 Task: Look for space in Boisbriand, Canada from 9th June, 2023 to 16th June, 2023 for 2 adults in price range Rs.8000 to Rs.16000. Place can be entire place with 2 bedrooms having 2 beds and 1 bathroom. Property type can be house, flat, guest house. Booking option can be shelf check-in. Required host language is English.
Action: Mouse moved to (398, 75)
Screenshot: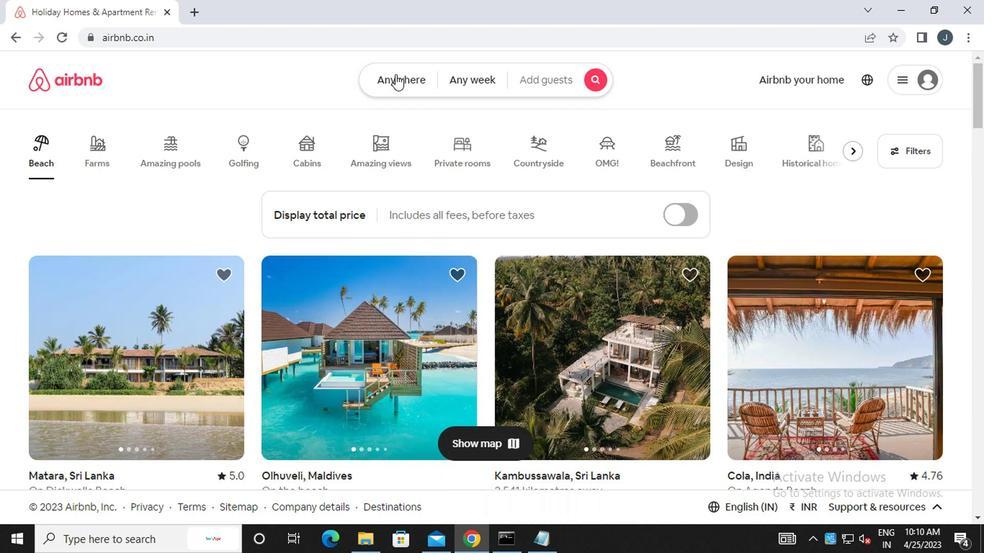 
Action: Mouse pressed left at (398, 75)
Screenshot: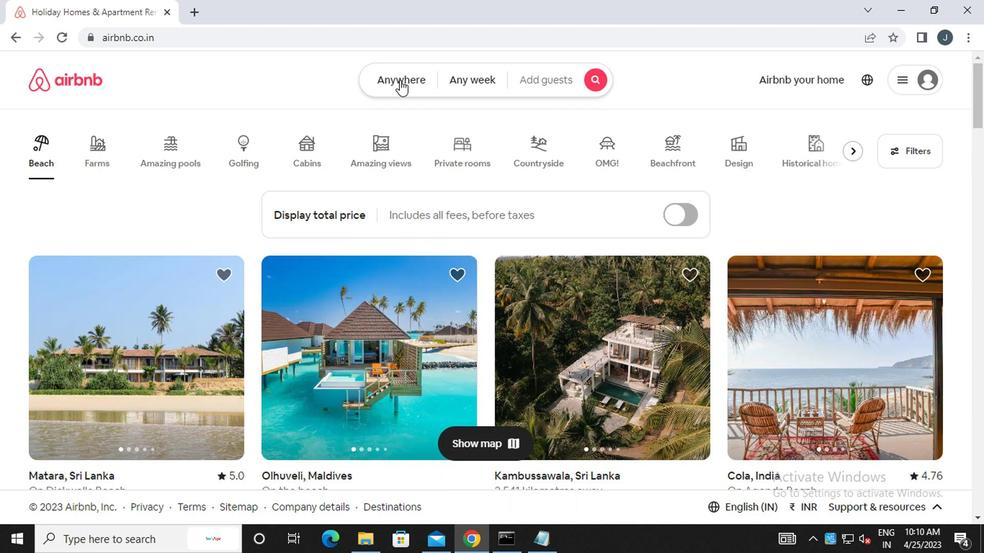 
Action: Mouse moved to (248, 129)
Screenshot: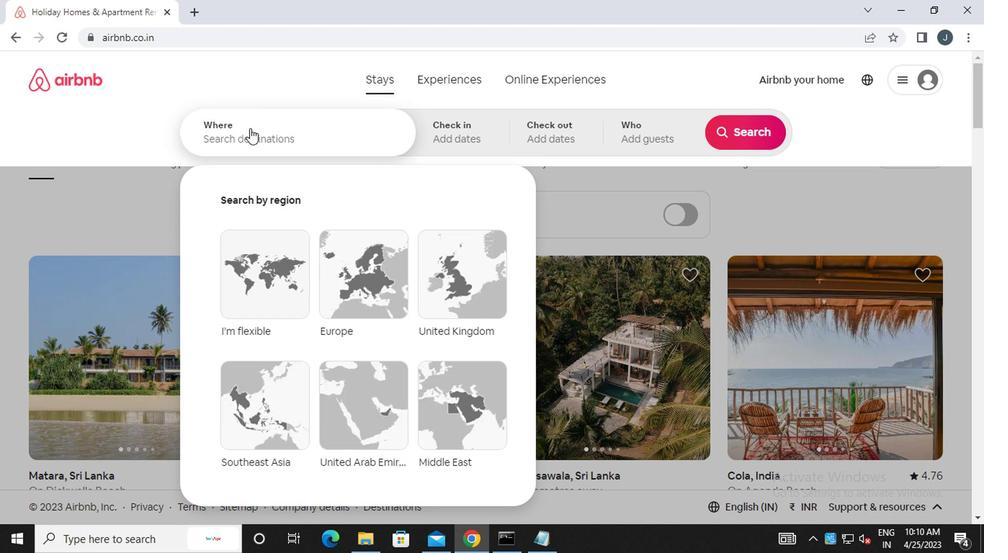 
Action: Mouse pressed left at (248, 129)
Screenshot: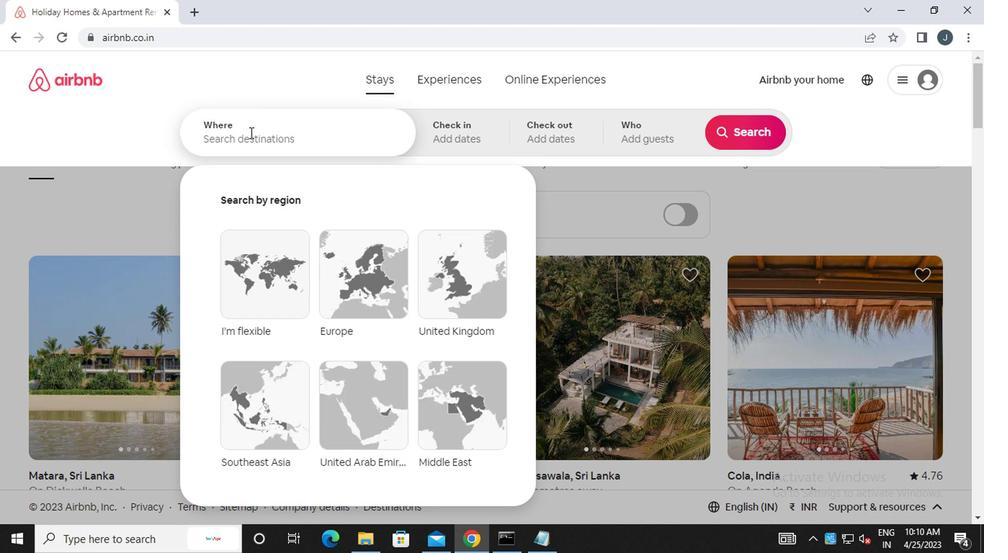 
Action: Mouse moved to (248, 129)
Screenshot: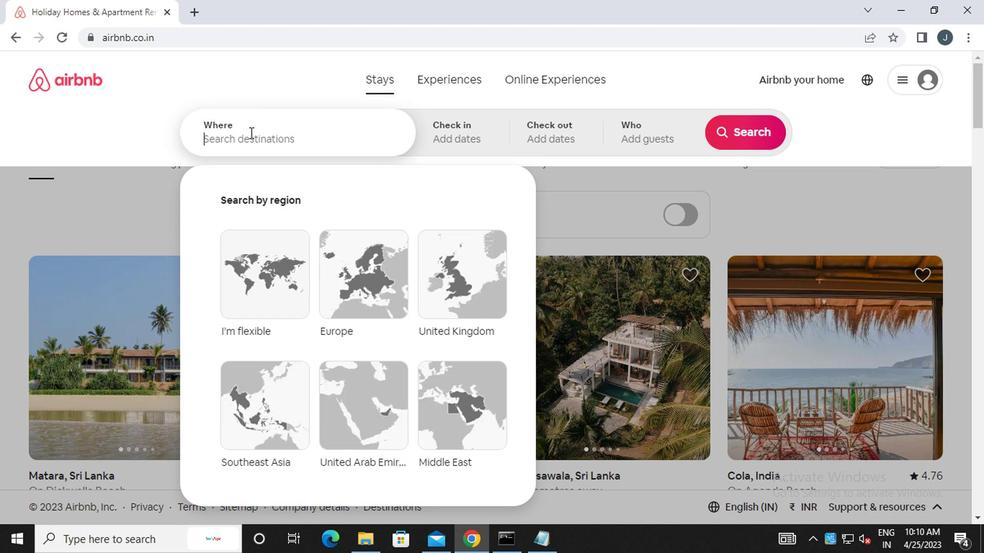 
Action: Key pressed b<Key.caps_lock>oisbriand,<Key.space><Key.caps_lock>c<Key.caps_lock>anada
Screenshot: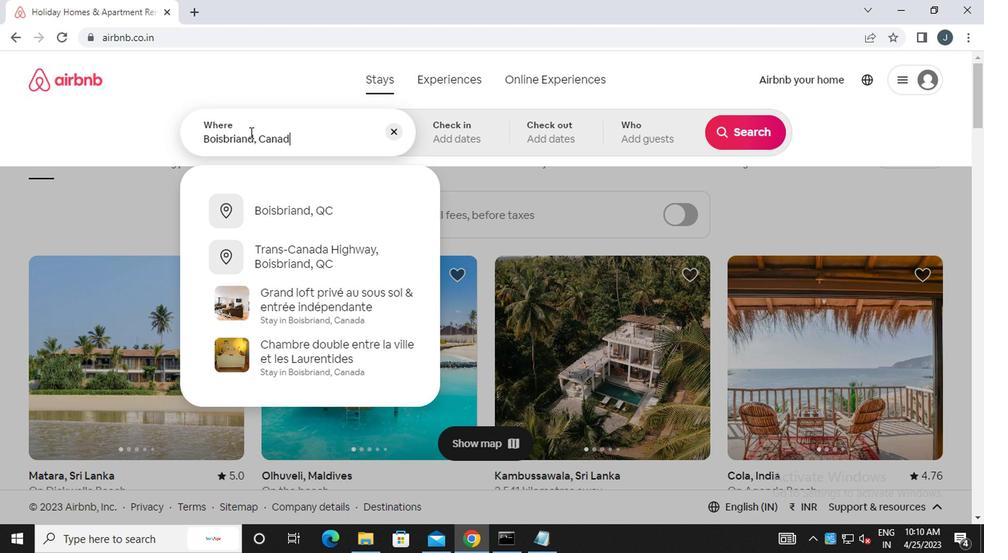 
Action: Mouse moved to (450, 131)
Screenshot: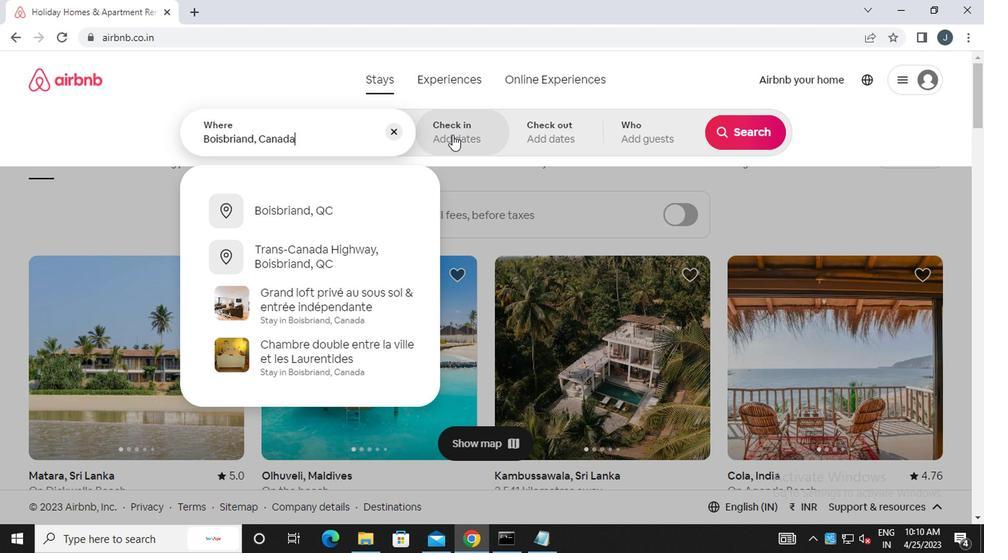 
Action: Mouse pressed left at (450, 131)
Screenshot: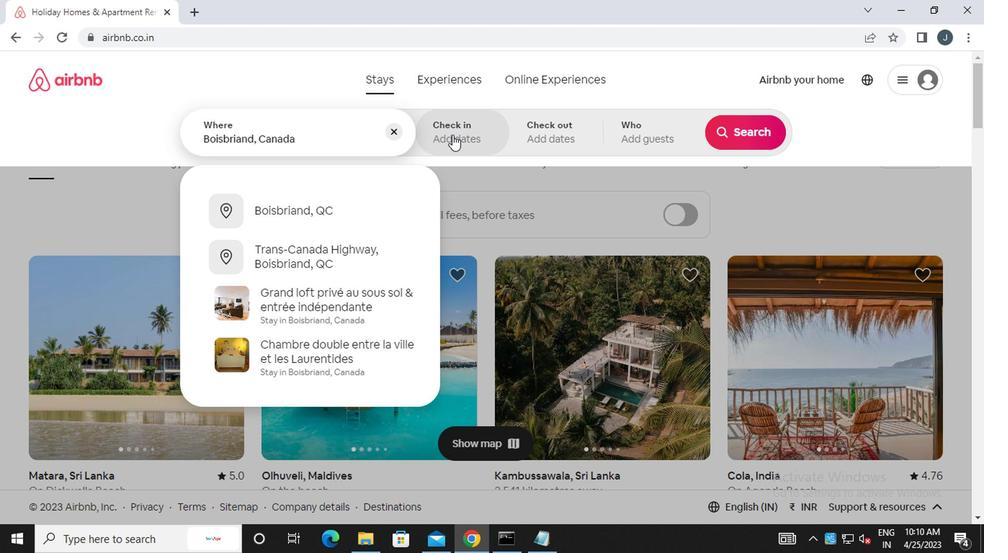 
Action: Mouse moved to (727, 250)
Screenshot: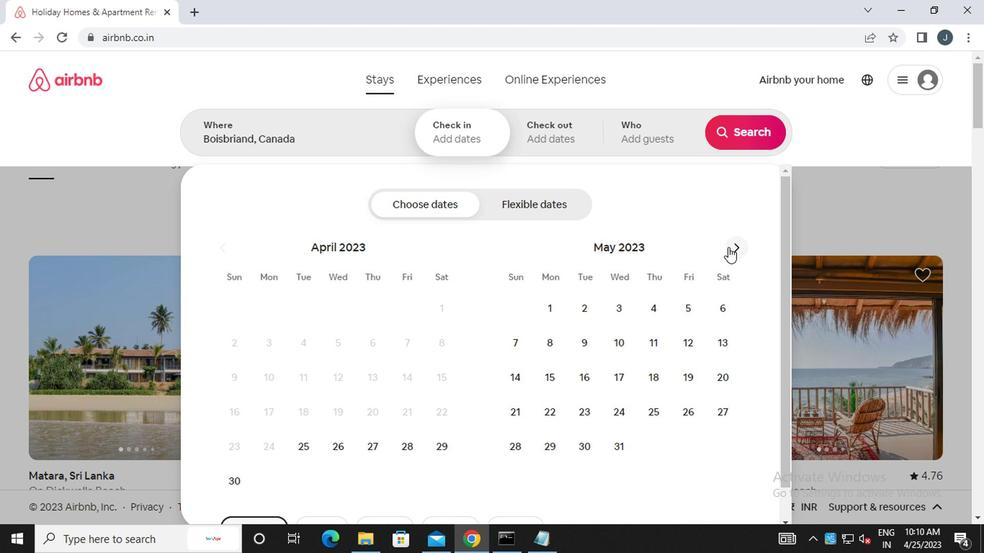 
Action: Mouse pressed left at (727, 250)
Screenshot: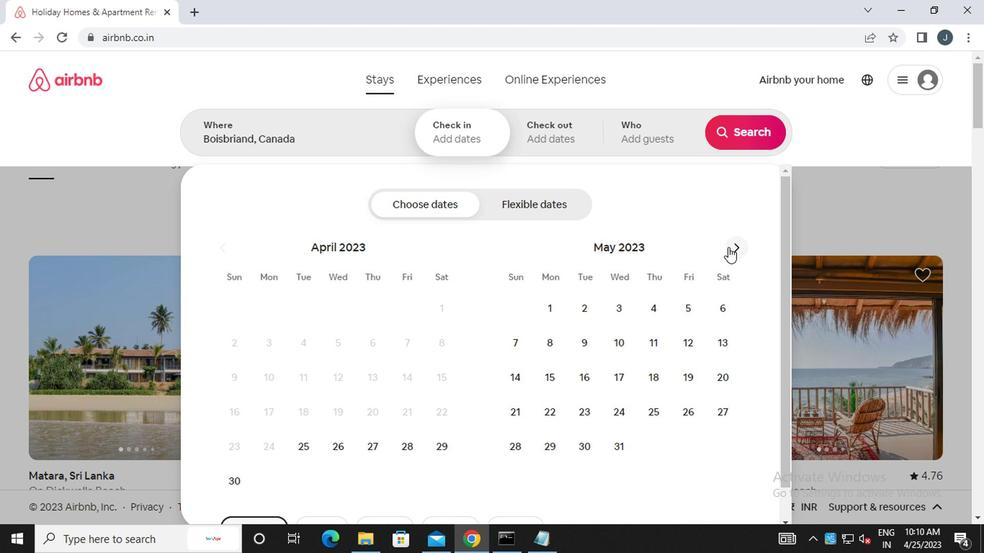 
Action: Mouse moved to (679, 351)
Screenshot: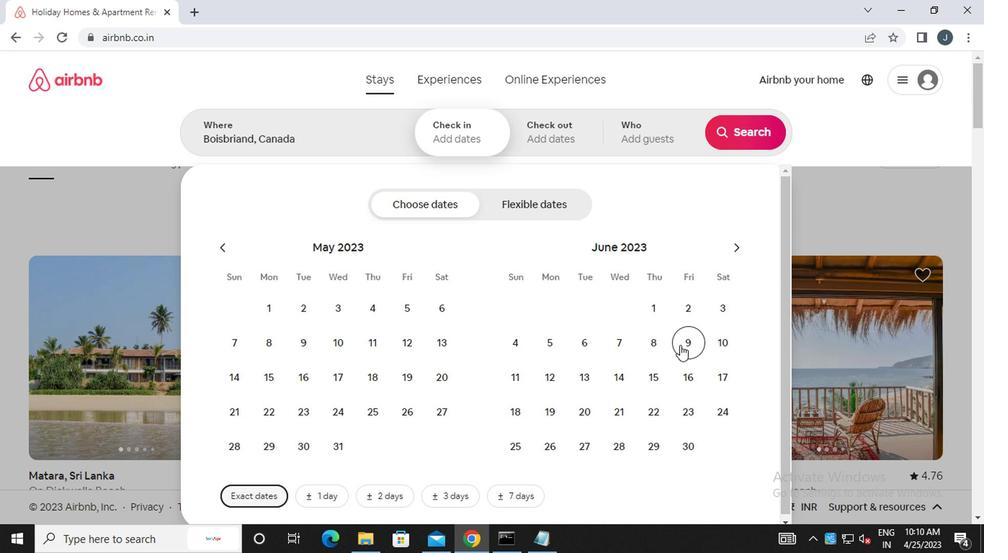 
Action: Mouse pressed left at (679, 351)
Screenshot: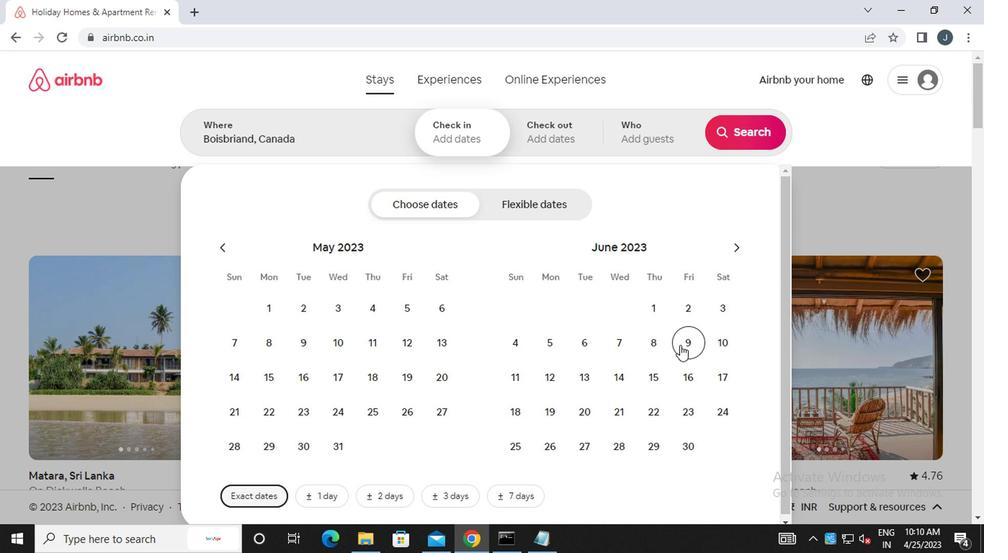 
Action: Mouse moved to (683, 382)
Screenshot: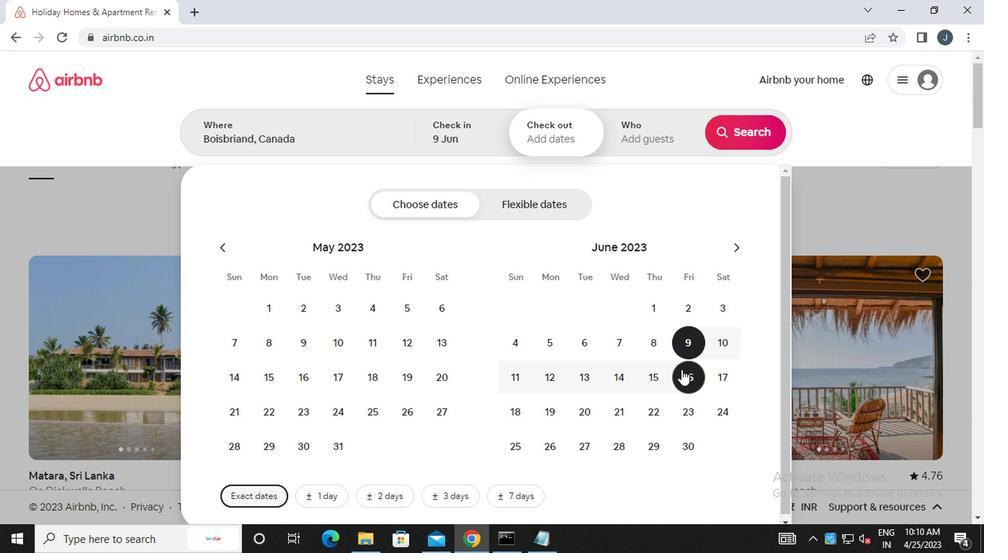 
Action: Mouse pressed left at (683, 382)
Screenshot: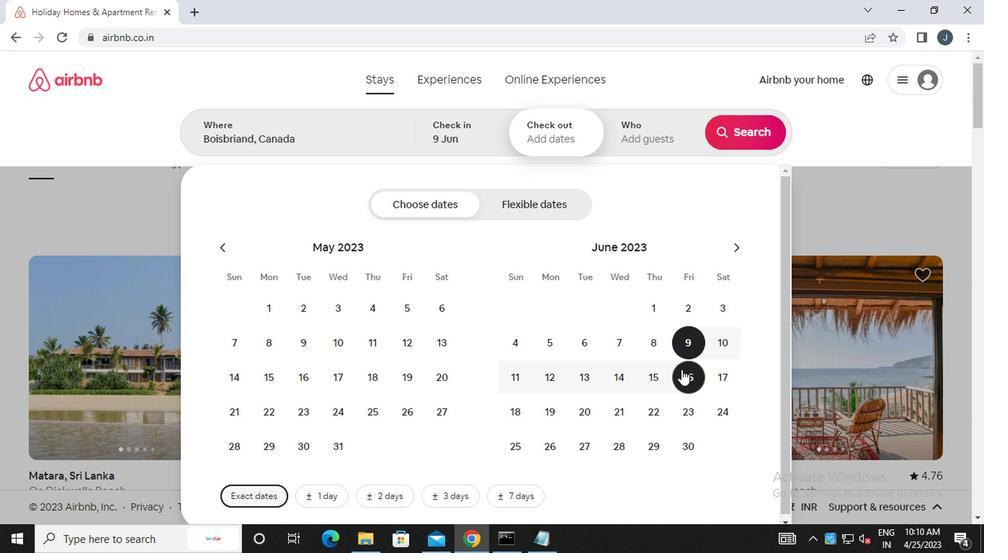 
Action: Mouse moved to (639, 129)
Screenshot: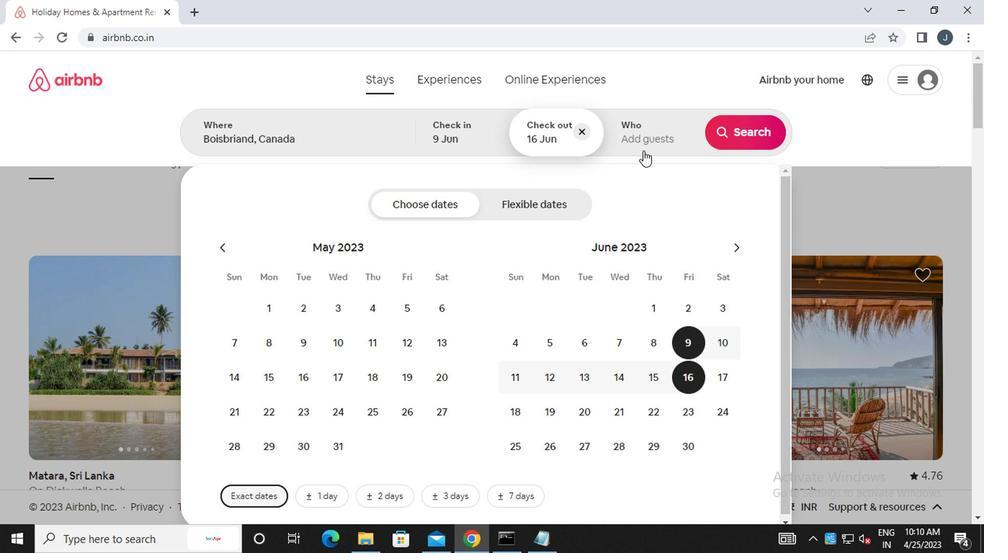 
Action: Mouse pressed left at (639, 129)
Screenshot: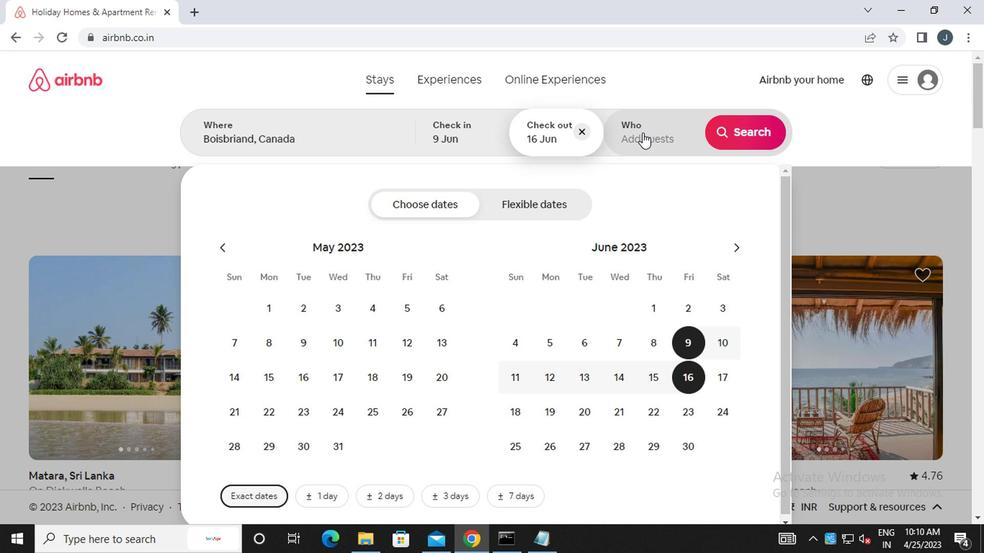 
Action: Mouse moved to (740, 213)
Screenshot: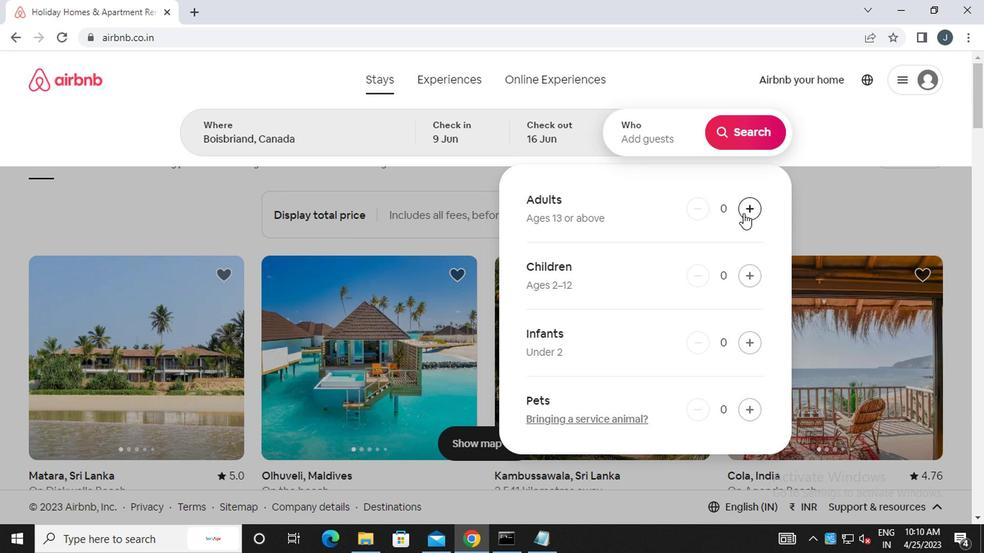 
Action: Mouse pressed left at (740, 213)
Screenshot: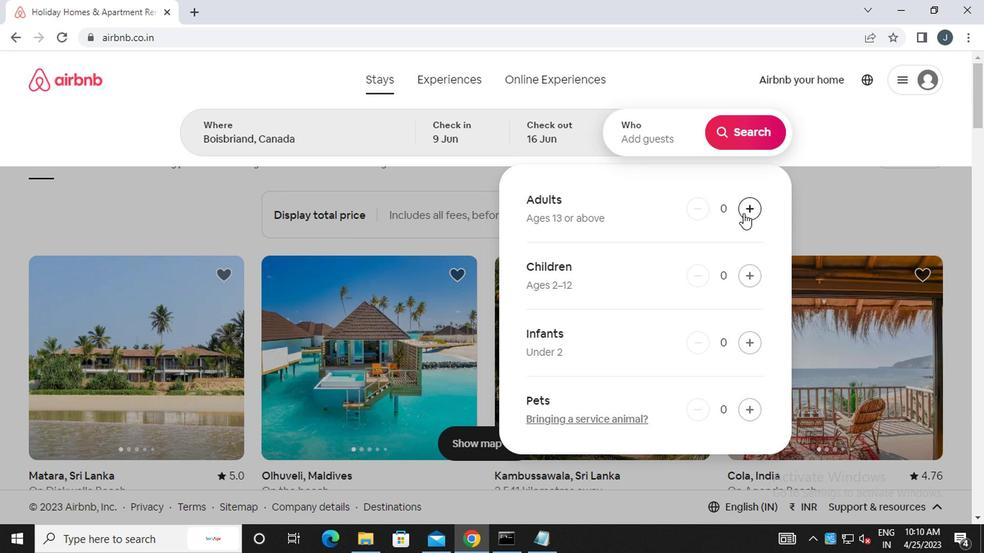 
Action: Mouse moved to (741, 213)
Screenshot: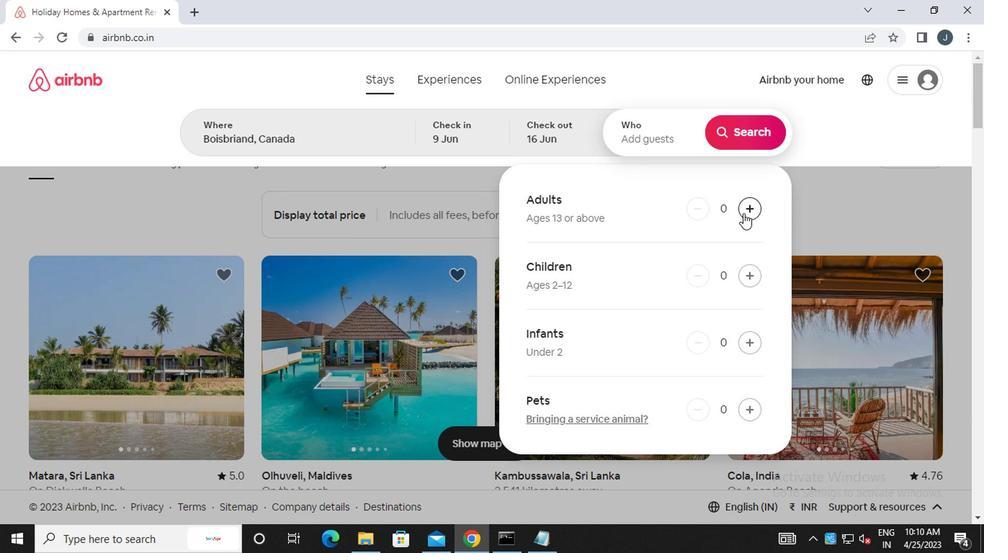 
Action: Mouse pressed left at (741, 213)
Screenshot: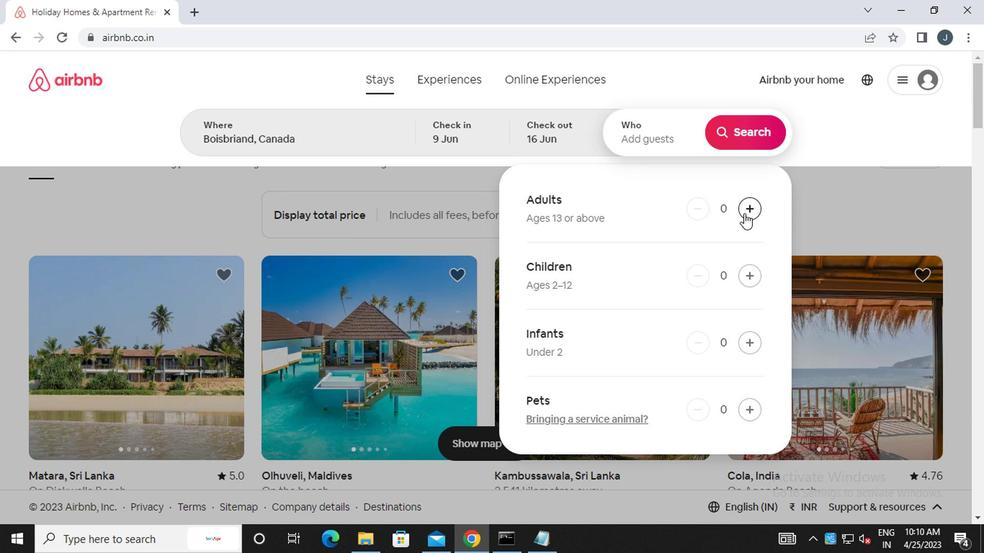 
Action: Mouse moved to (751, 141)
Screenshot: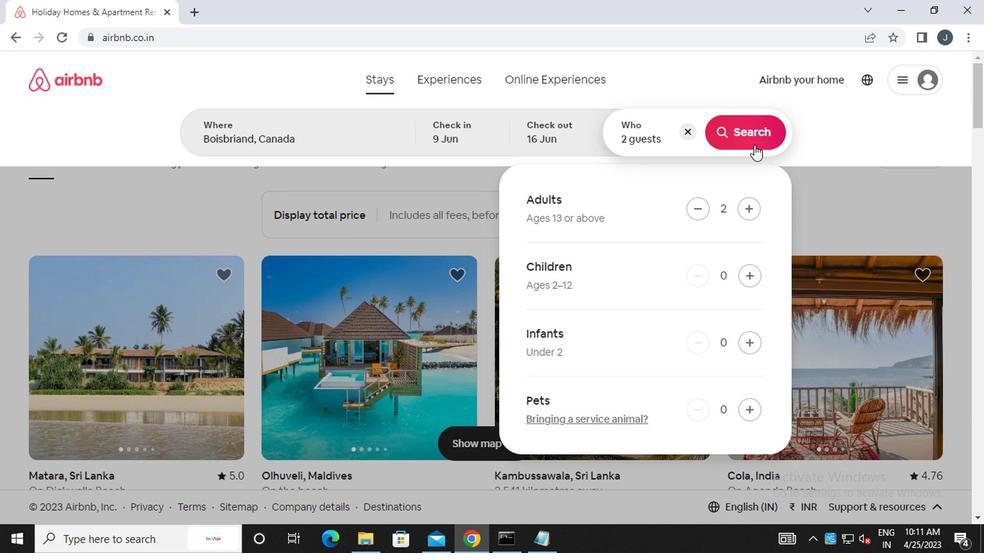 
Action: Mouse pressed left at (751, 141)
Screenshot: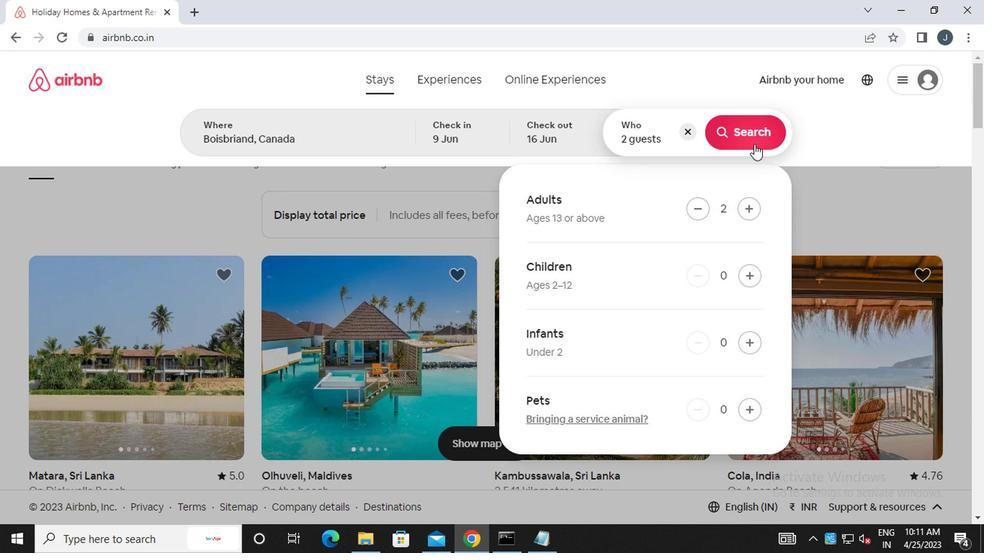 
Action: Mouse moved to (910, 136)
Screenshot: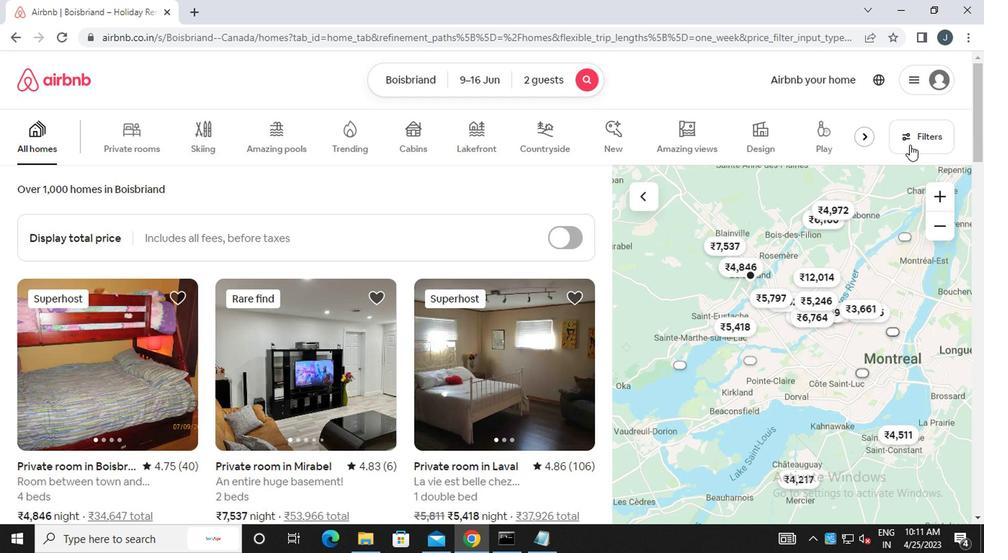 
Action: Mouse pressed left at (910, 136)
Screenshot: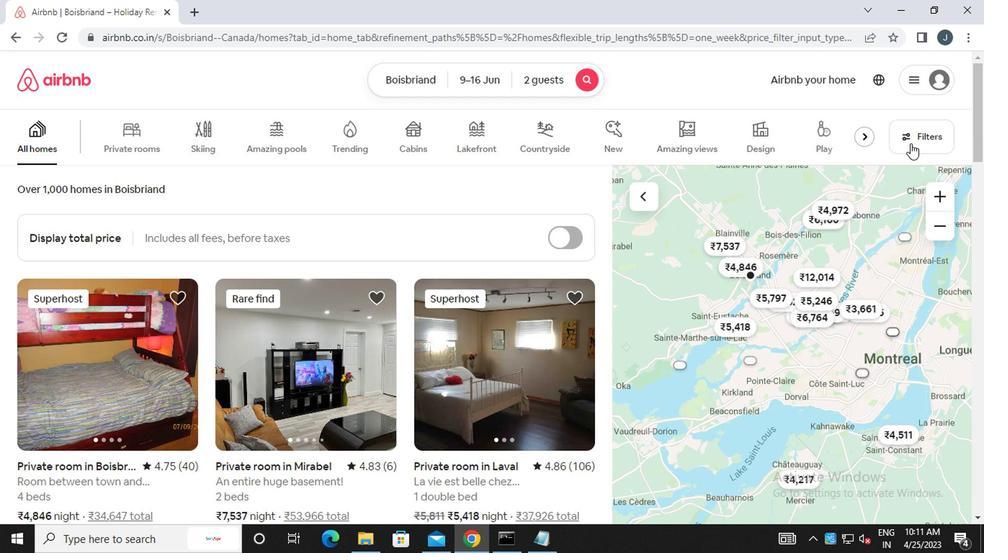
Action: Mouse moved to (335, 317)
Screenshot: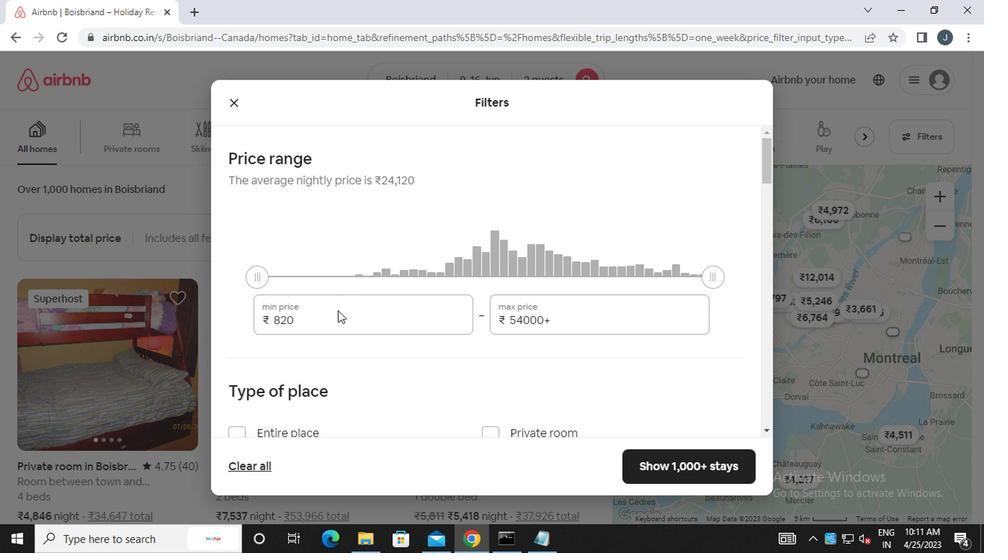 
Action: Mouse pressed left at (335, 317)
Screenshot: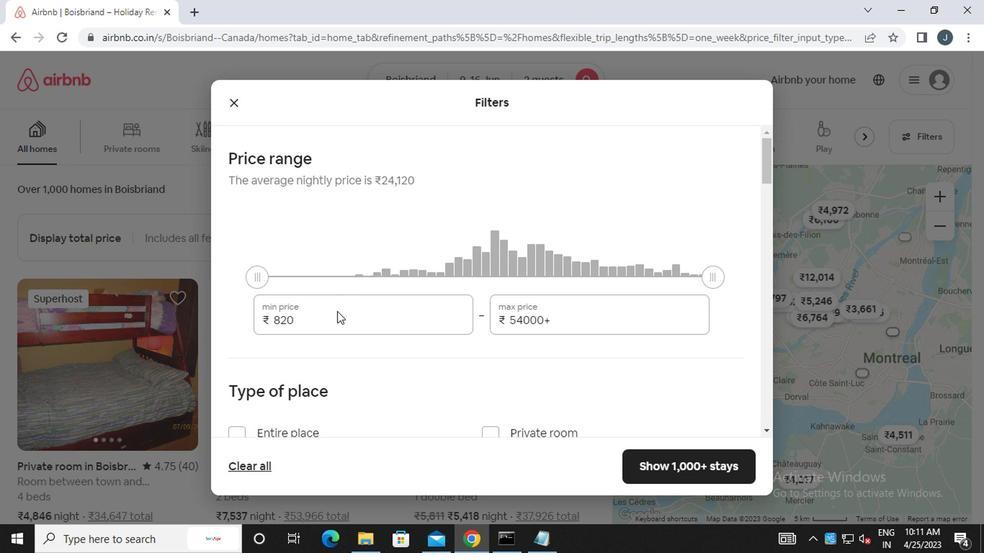 
Action: Mouse moved to (327, 312)
Screenshot: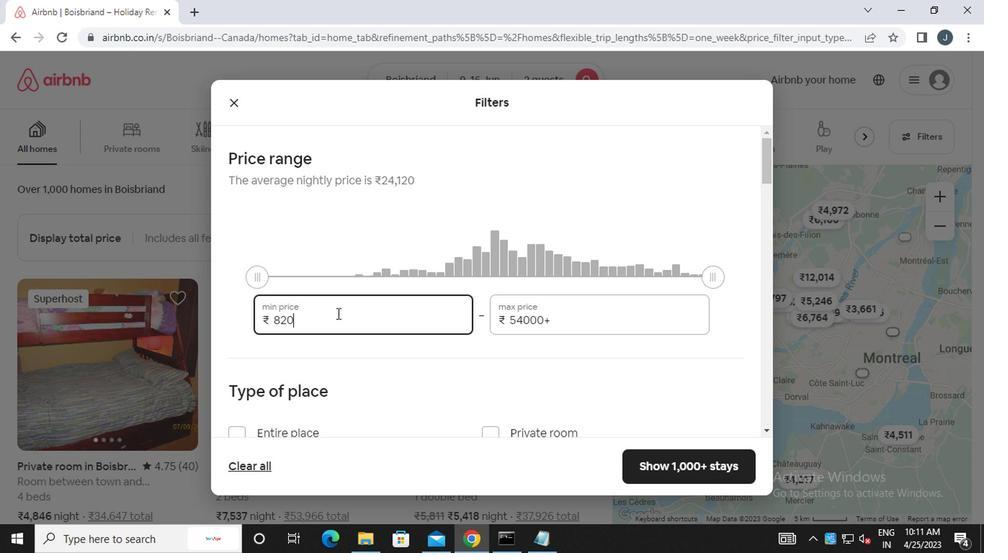 
Action: Key pressed <Key.backspace><Key.backspace><<96>><<96>><<96>>
Screenshot: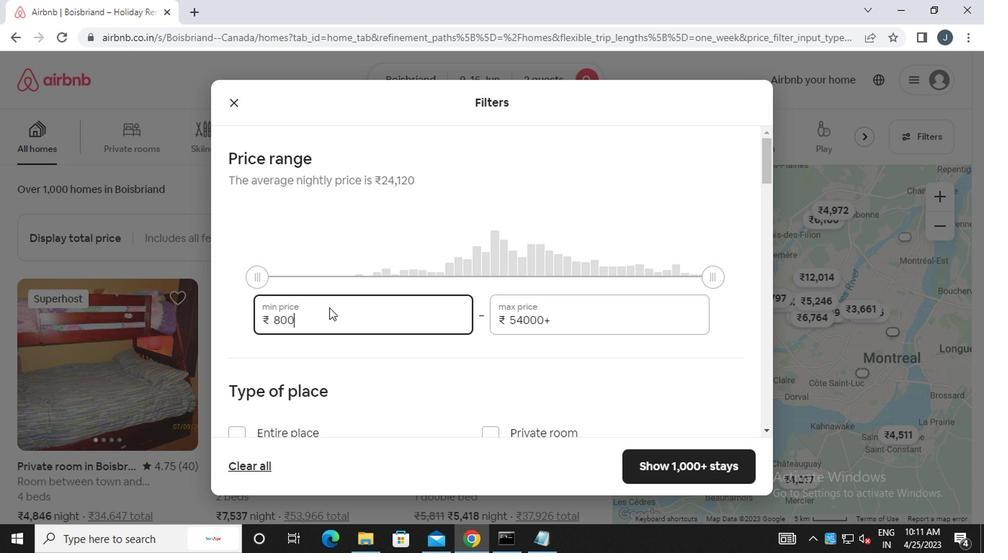
Action: Mouse moved to (617, 330)
Screenshot: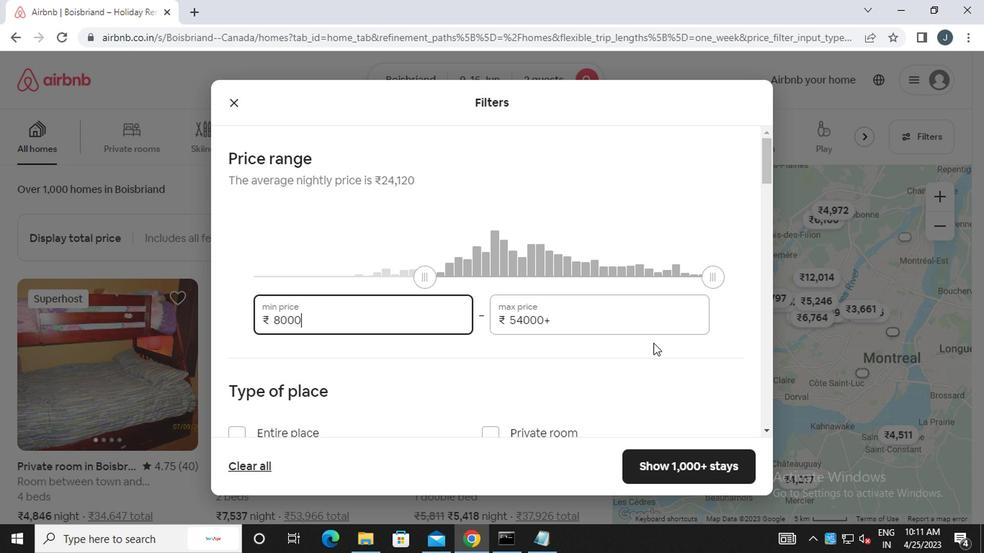
Action: Mouse pressed left at (617, 330)
Screenshot: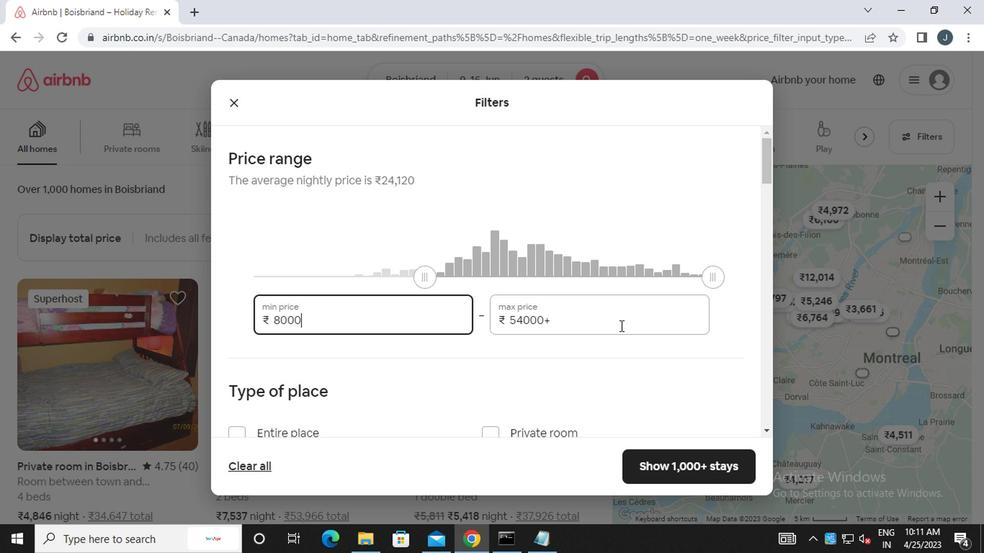 
Action: Key pressed <Key.backspace><Key.backspace><Key.backspace><Key.backspace><Key.backspace><Key.backspace><Key.backspace><Key.backspace><Key.backspace><Key.backspace><Key.backspace><Key.backspace><<97>><<102>><<96>><<96>><<96>>
Screenshot: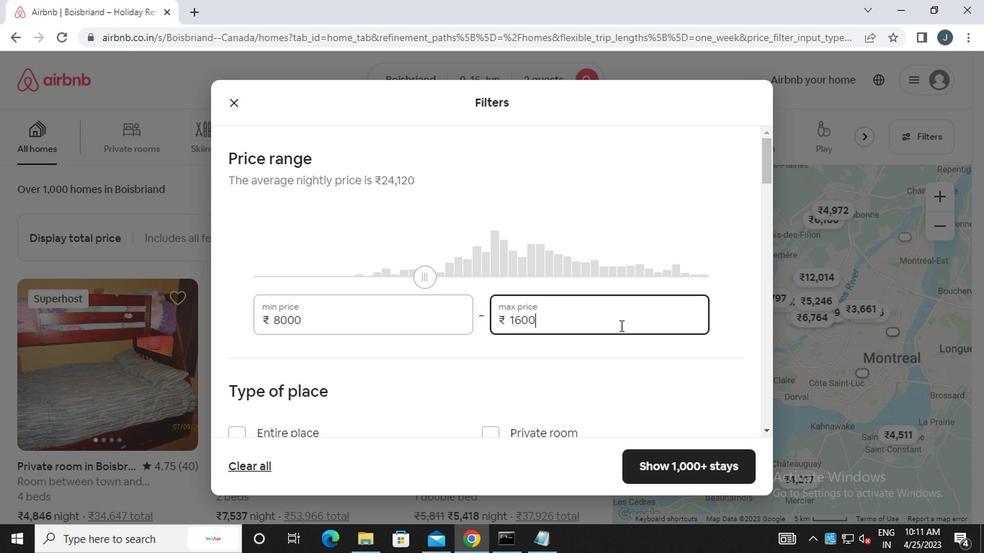 
Action: Mouse moved to (587, 309)
Screenshot: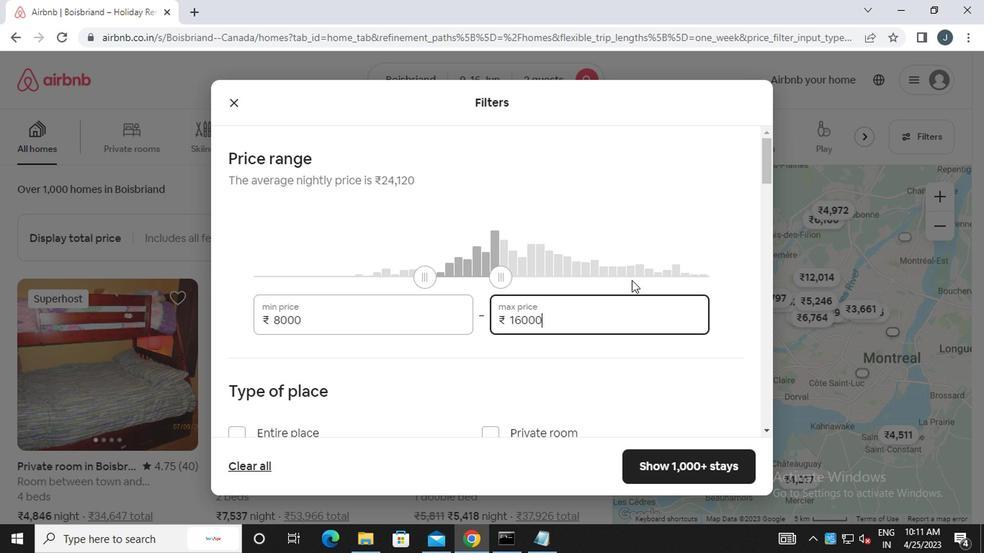 
Action: Mouse scrolled (587, 309) with delta (0, 0)
Screenshot: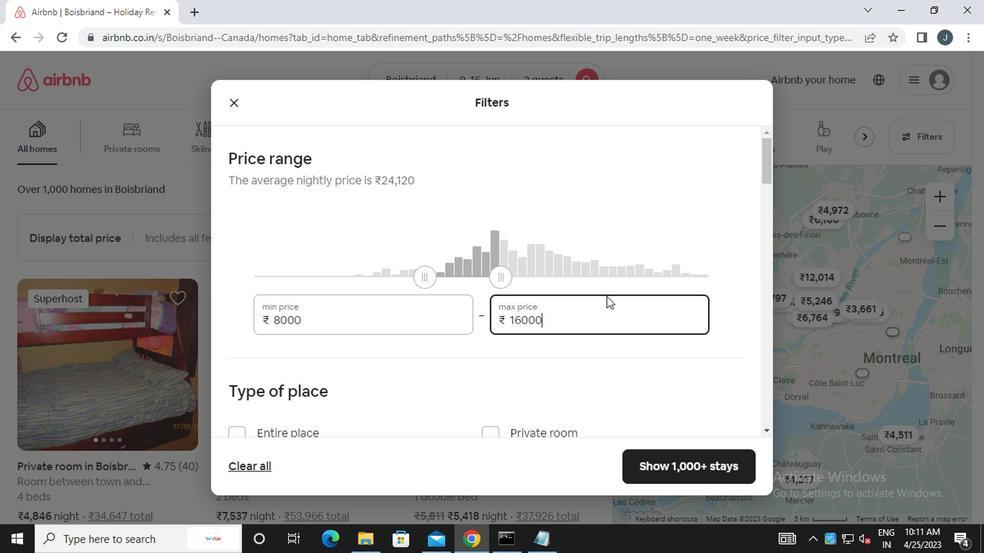 
Action: Mouse scrolled (587, 309) with delta (0, 0)
Screenshot: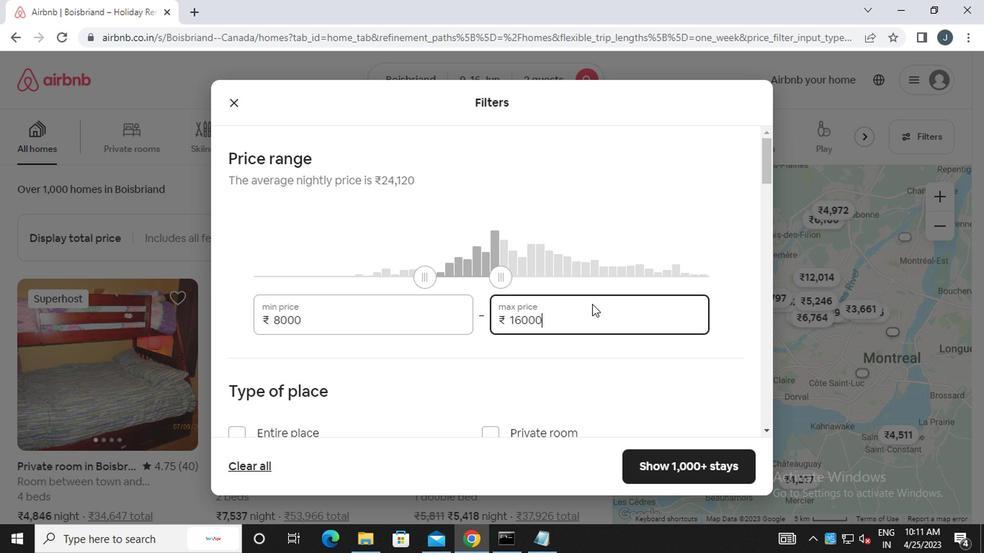 
Action: Mouse scrolled (587, 309) with delta (0, 0)
Screenshot: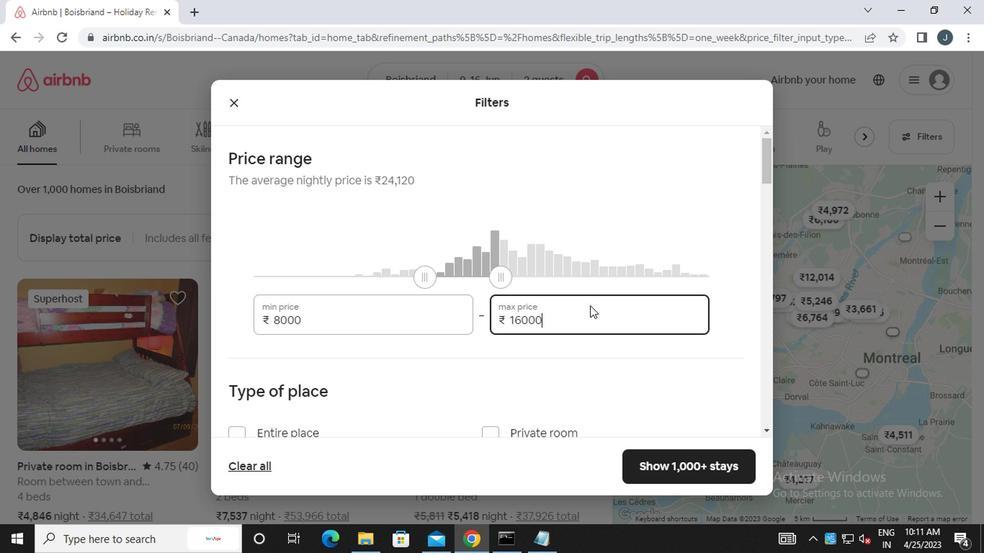 
Action: Mouse scrolled (587, 309) with delta (0, 0)
Screenshot: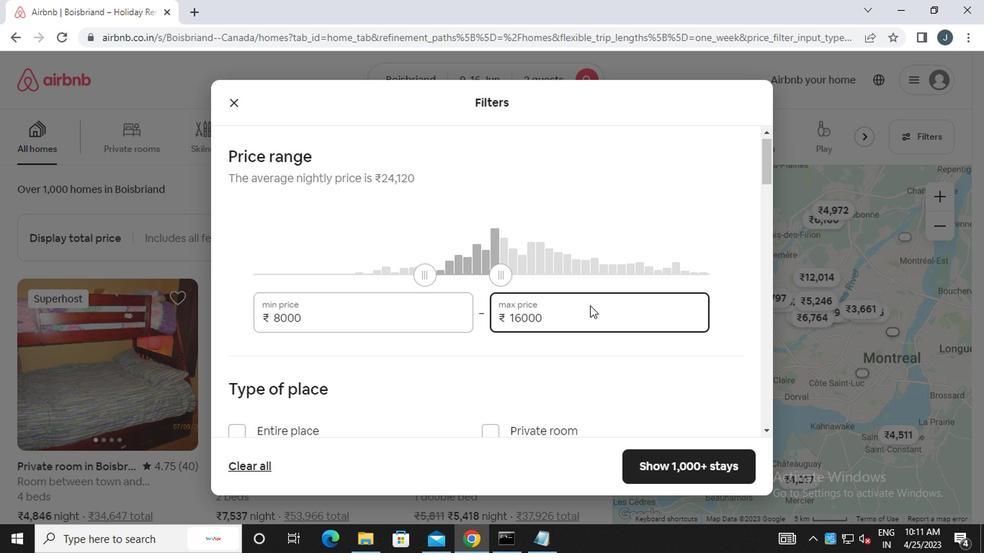 
Action: Mouse moved to (237, 141)
Screenshot: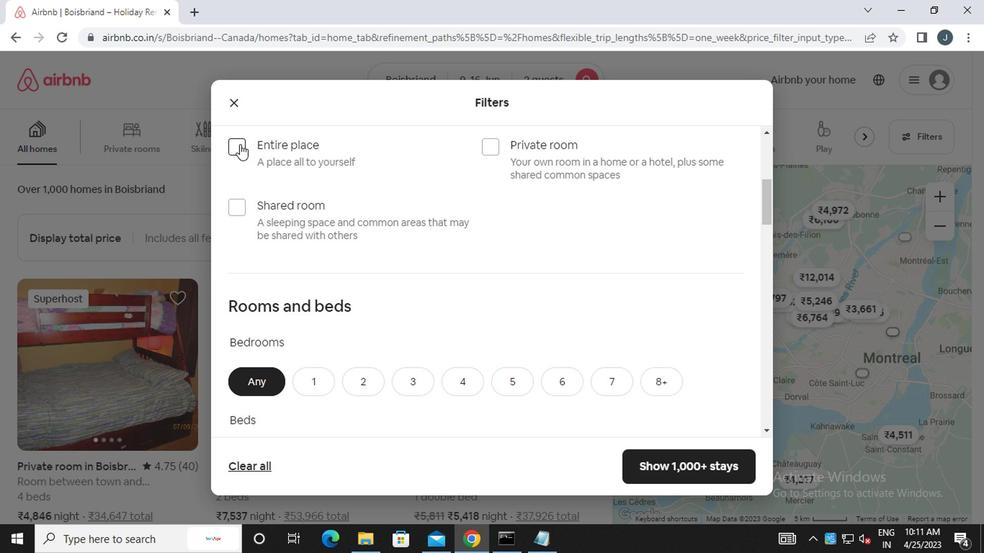 
Action: Mouse pressed left at (237, 141)
Screenshot: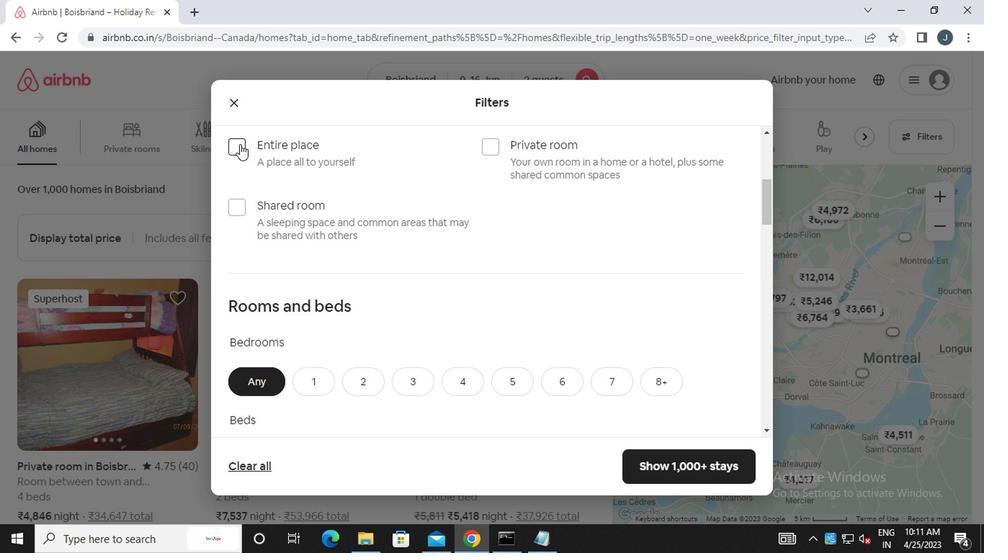
Action: Mouse moved to (306, 205)
Screenshot: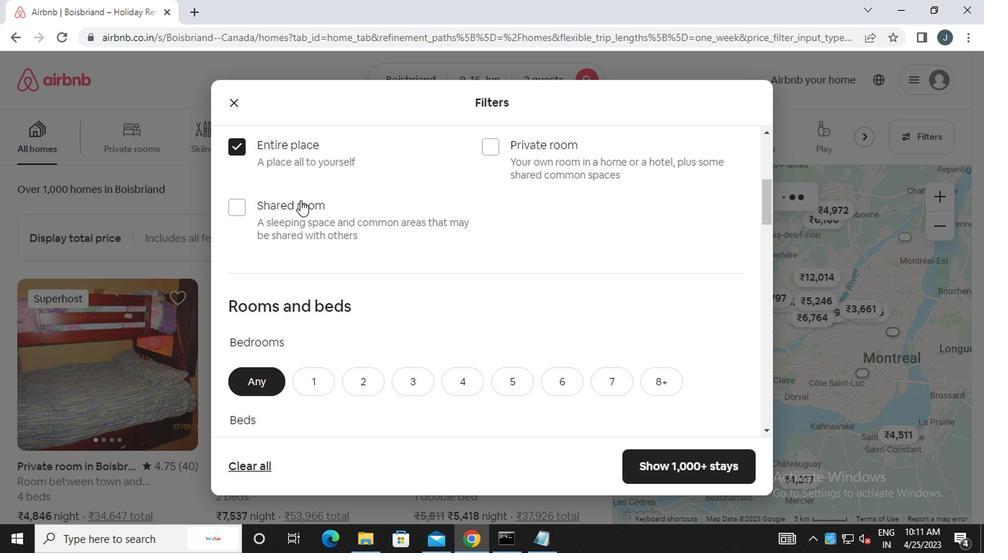 
Action: Mouse scrolled (306, 204) with delta (0, -1)
Screenshot: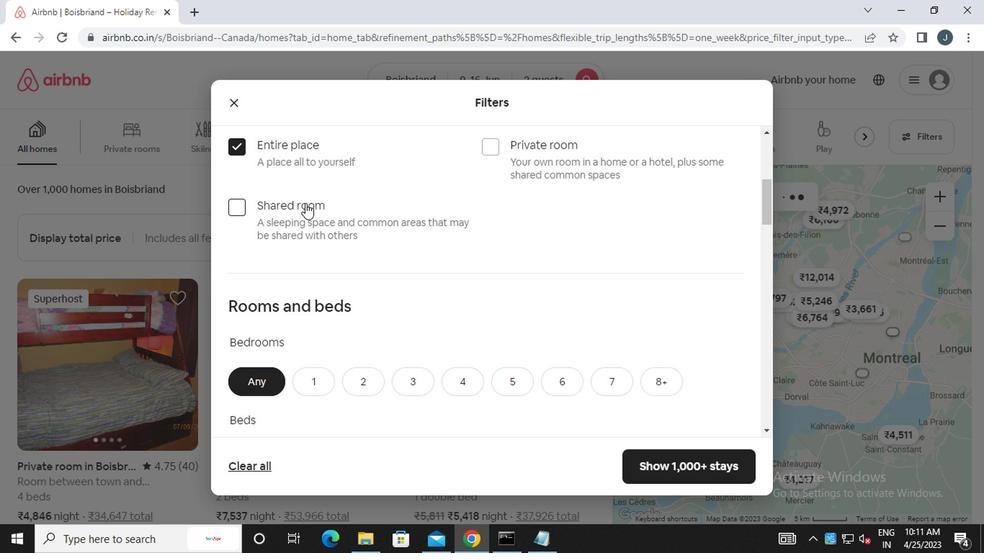 
Action: Mouse moved to (306, 206)
Screenshot: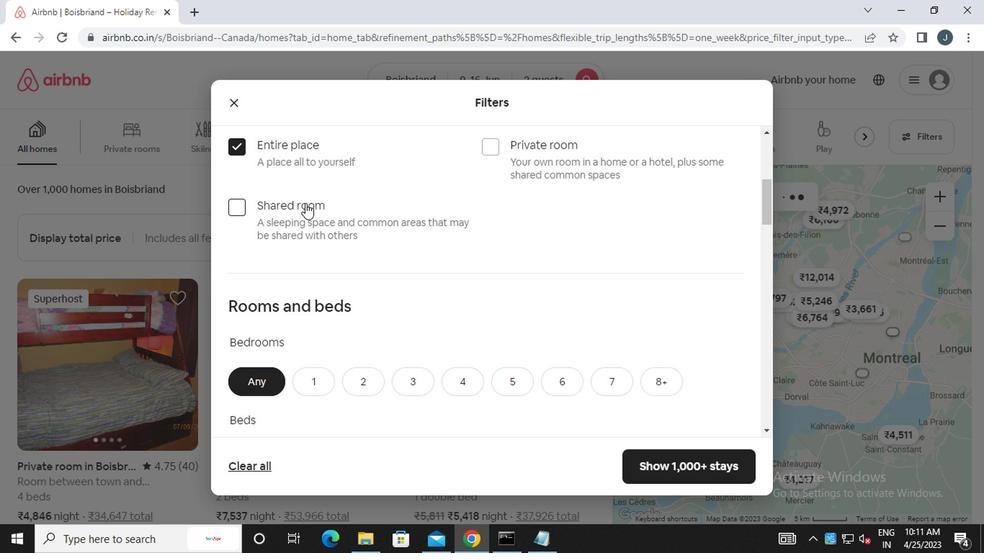 
Action: Mouse scrolled (306, 205) with delta (0, 0)
Screenshot: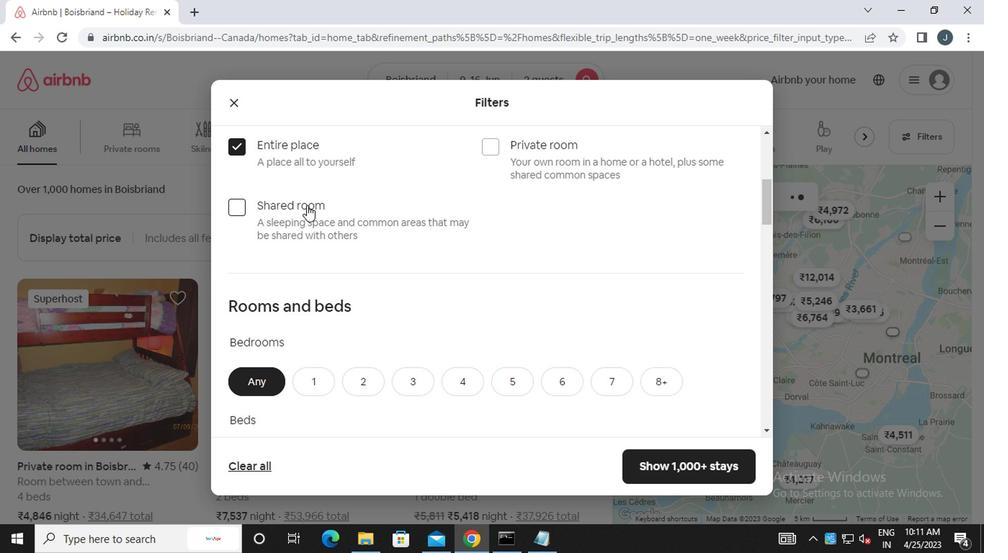 
Action: Mouse scrolled (306, 205) with delta (0, 0)
Screenshot: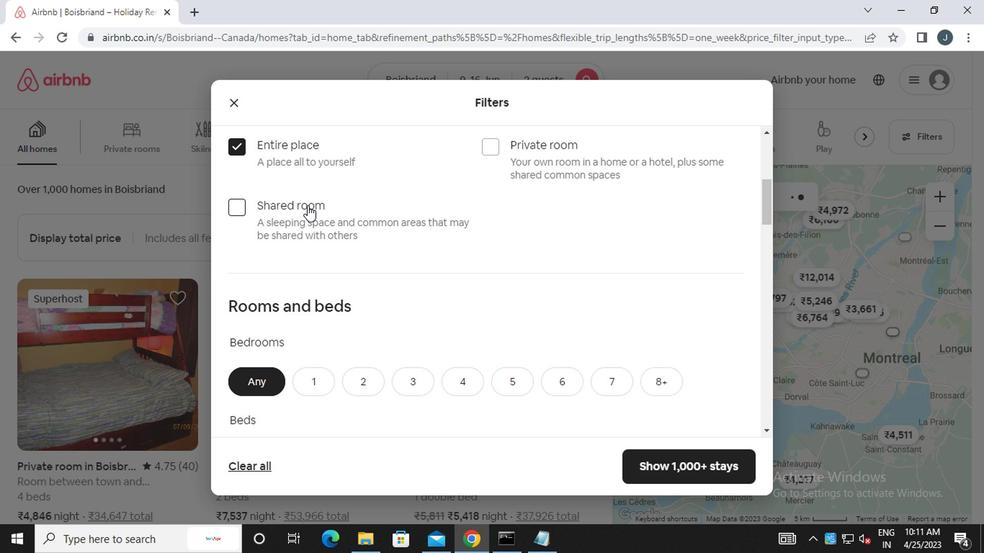 
Action: Mouse moved to (365, 173)
Screenshot: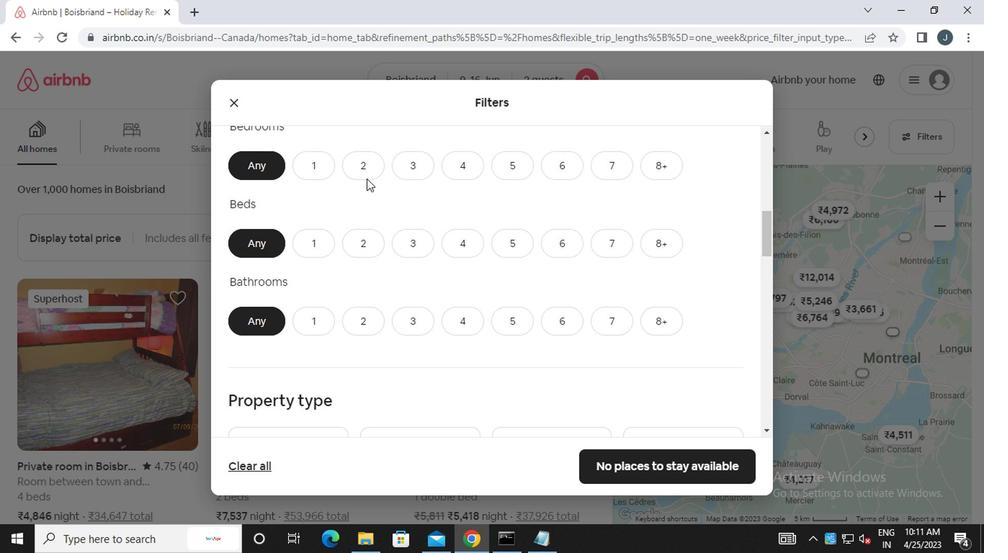 
Action: Mouse pressed left at (365, 173)
Screenshot: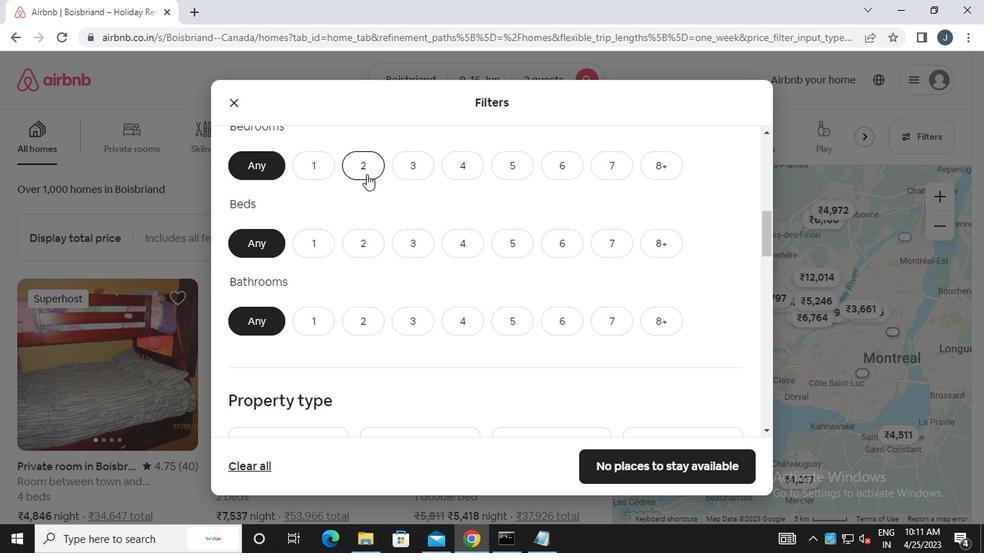 
Action: Mouse moved to (361, 260)
Screenshot: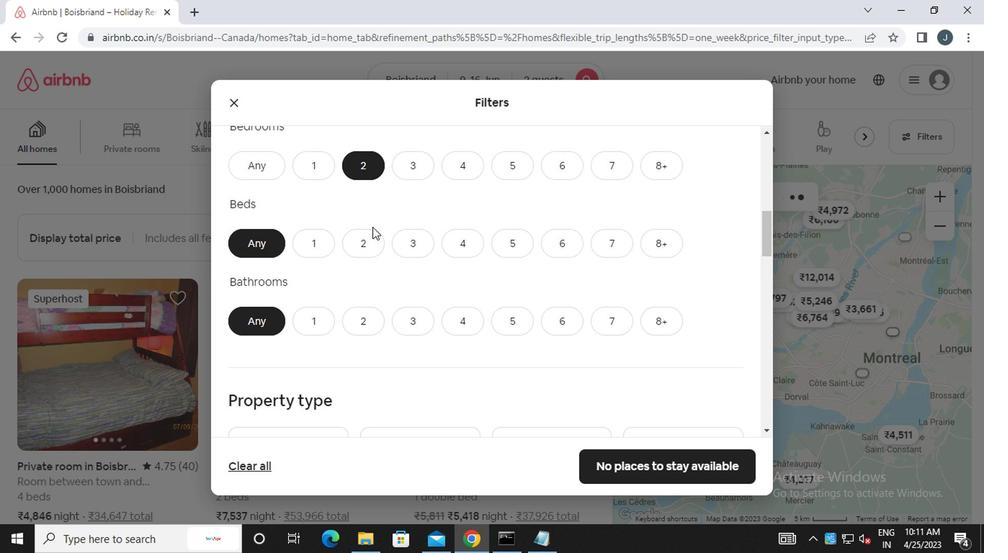 
Action: Mouse pressed left at (361, 260)
Screenshot: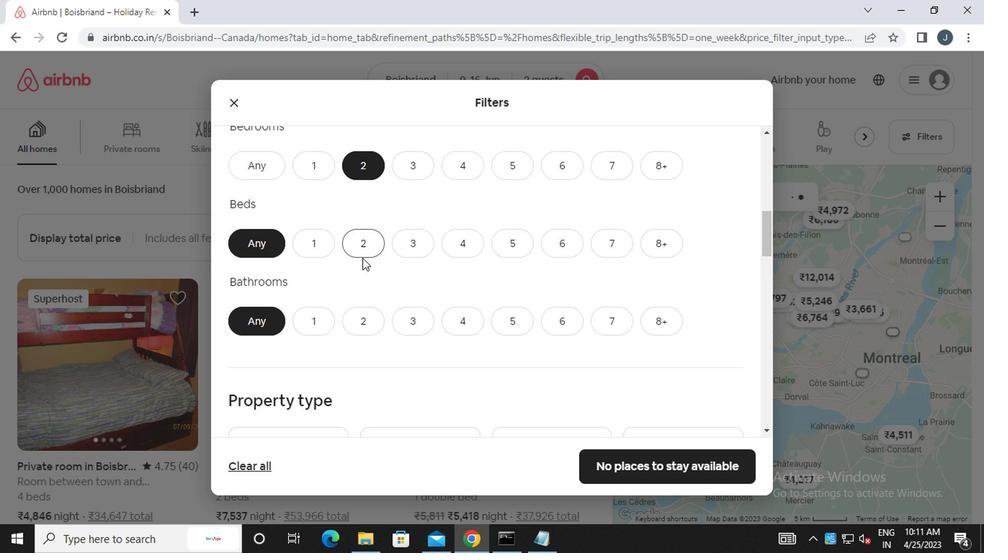 
Action: Mouse moved to (318, 329)
Screenshot: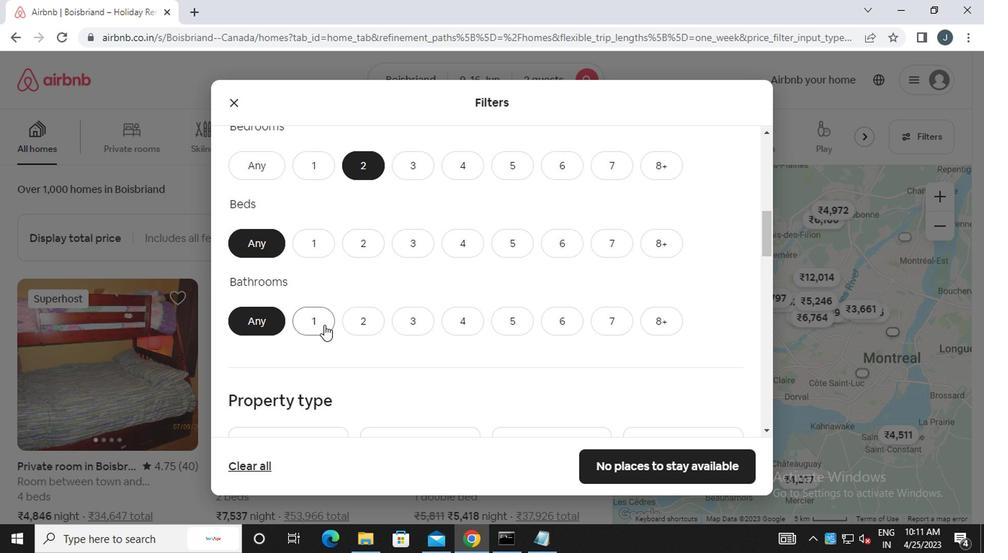 
Action: Mouse pressed left at (318, 329)
Screenshot: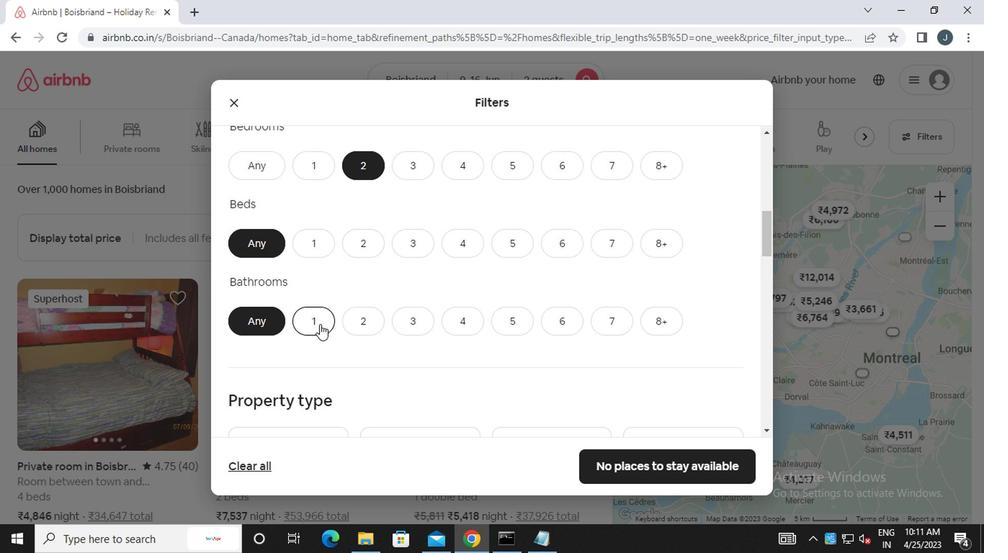 
Action: Mouse moved to (364, 239)
Screenshot: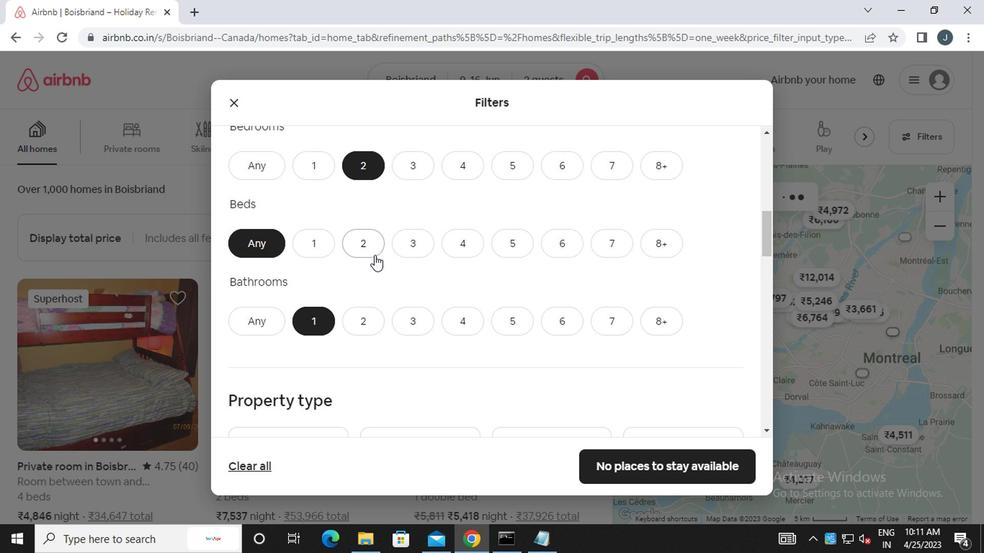 
Action: Mouse pressed left at (364, 239)
Screenshot: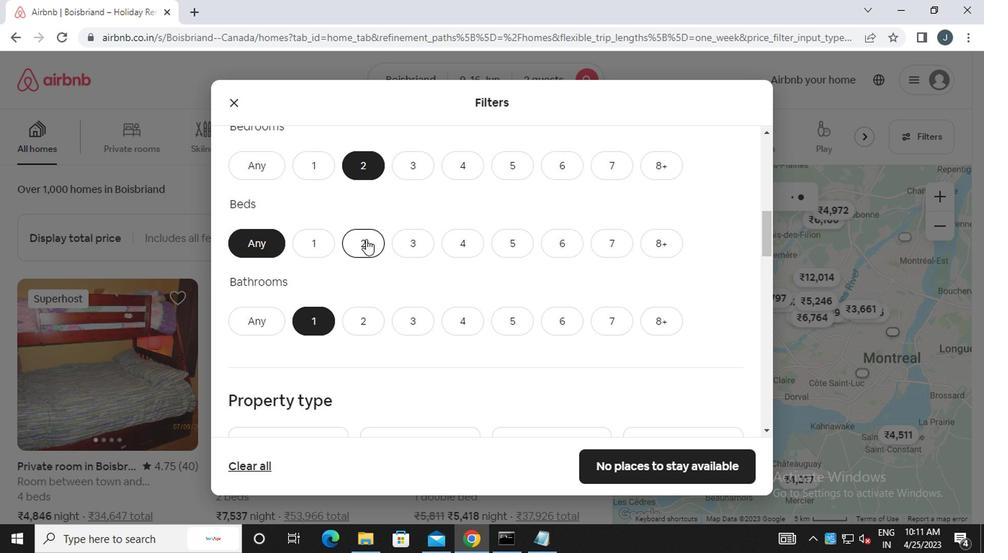 
Action: Mouse moved to (332, 297)
Screenshot: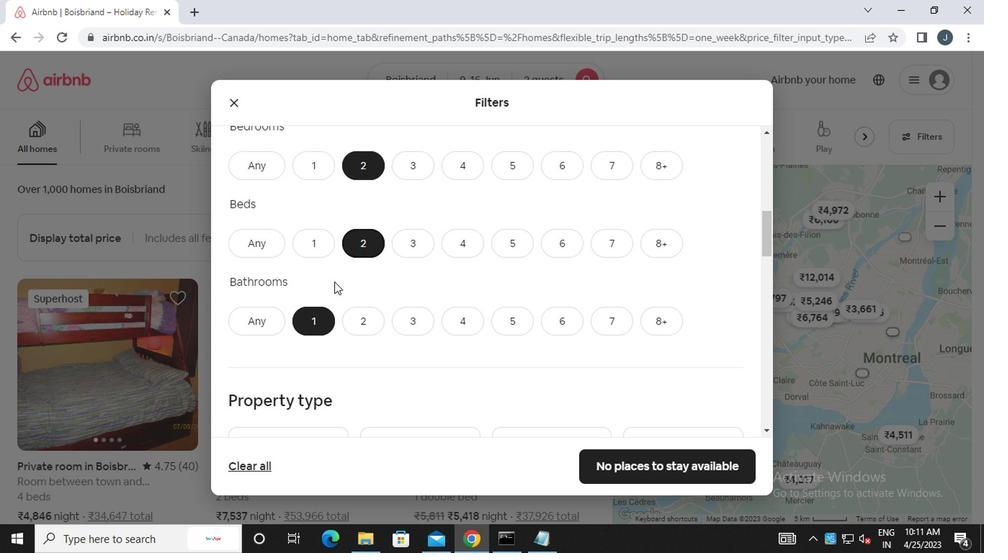 
Action: Mouse scrolled (332, 296) with delta (0, -1)
Screenshot: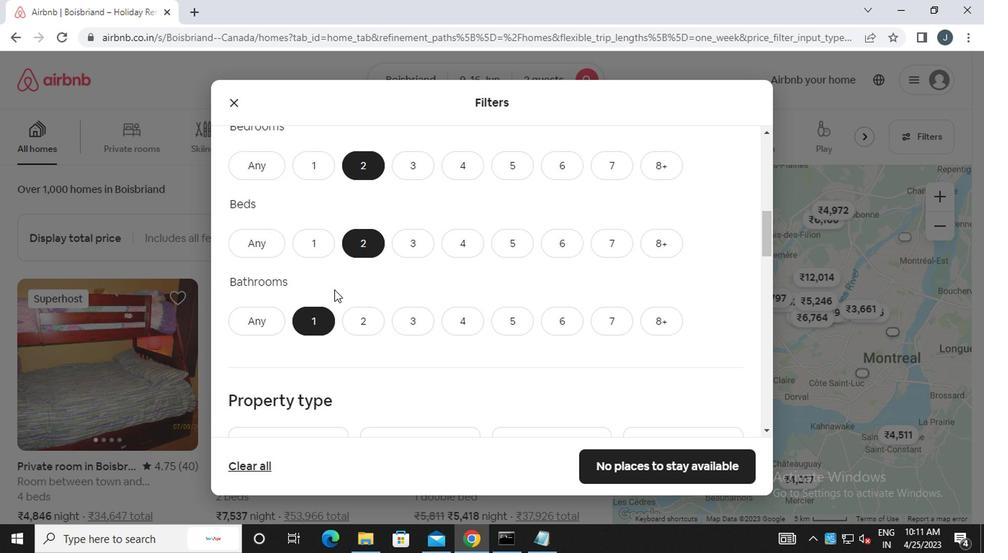
Action: Mouse scrolled (332, 296) with delta (0, -1)
Screenshot: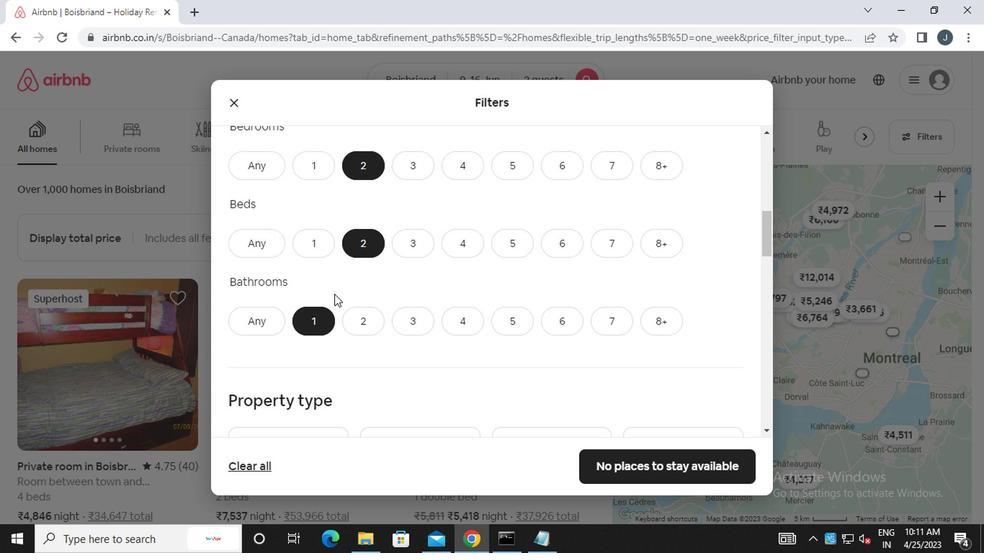
Action: Mouse scrolled (332, 296) with delta (0, -1)
Screenshot: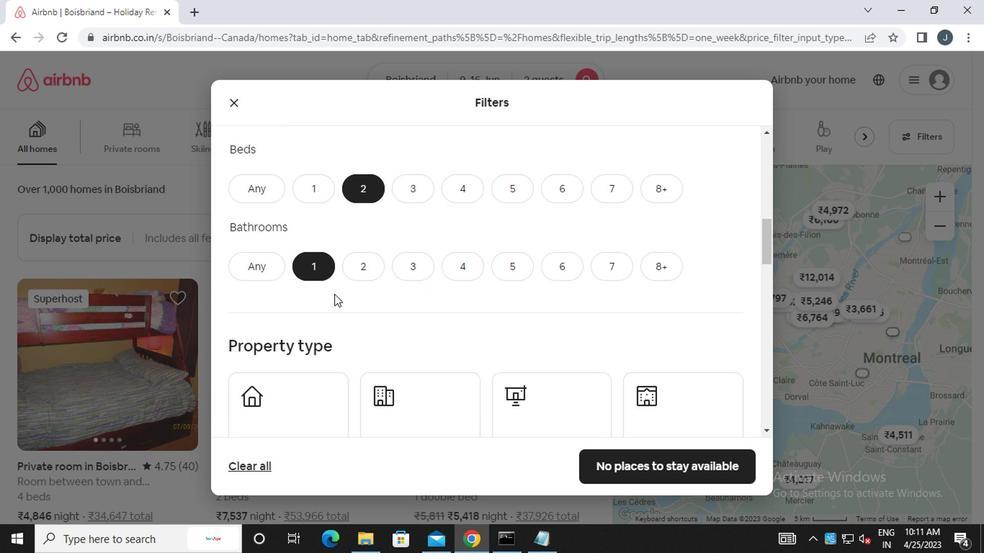 
Action: Mouse moved to (298, 275)
Screenshot: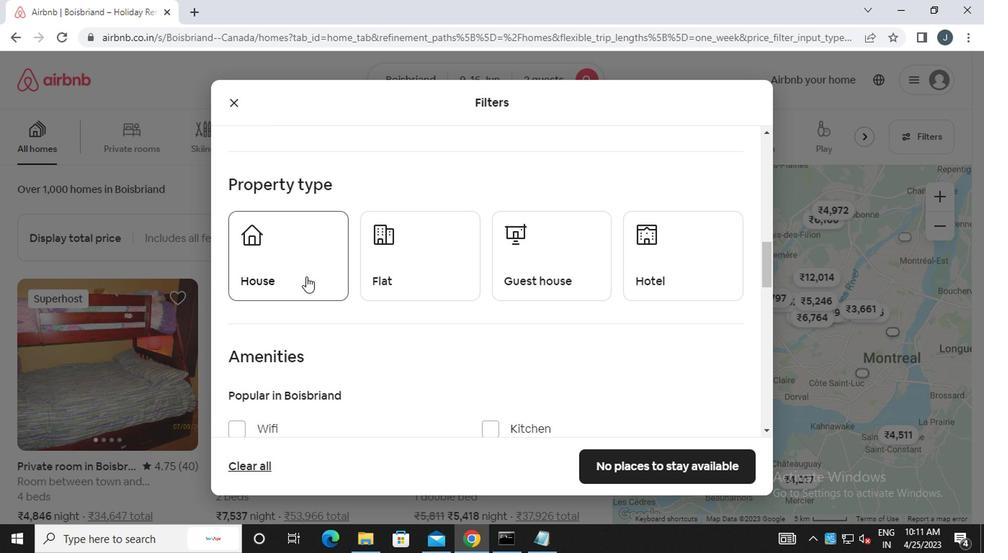 
Action: Mouse pressed left at (298, 275)
Screenshot: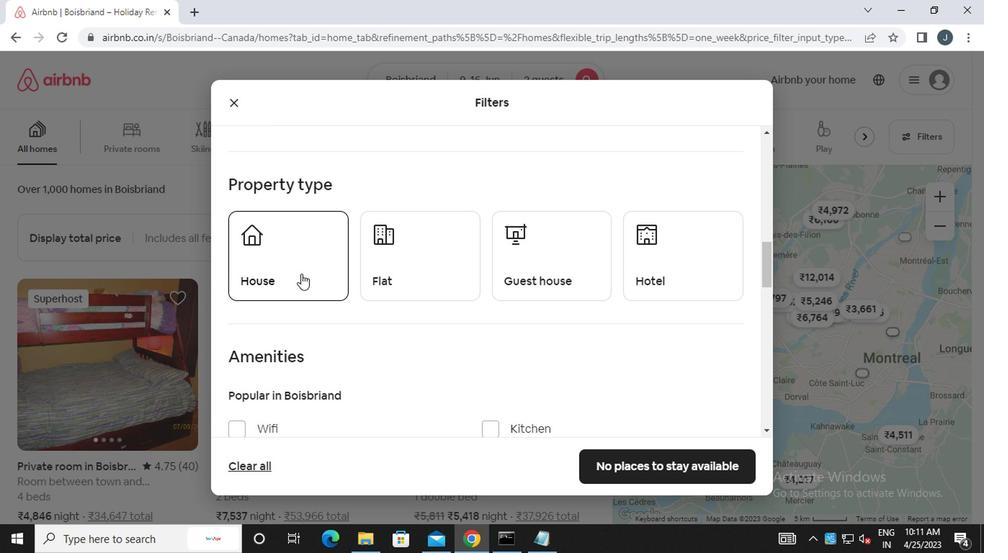 
Action: Mouse moved to (409, 273)
Screenshot: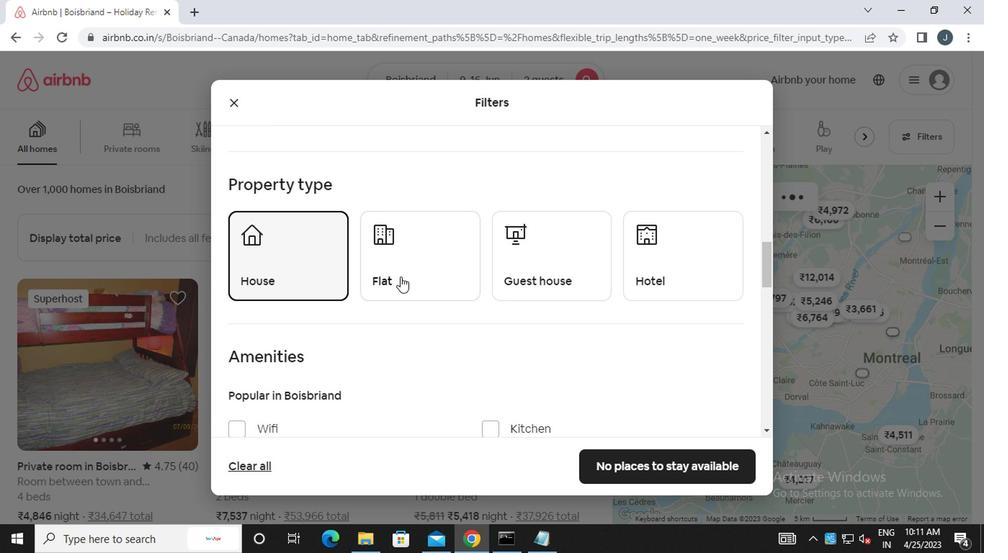 
Action: Mouse pressed left at (409, 273)
Screenshot: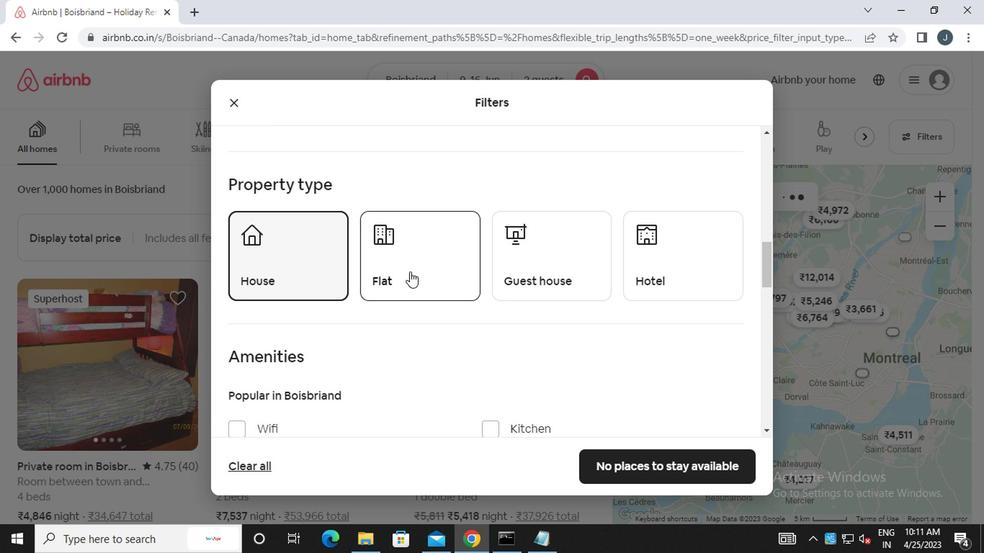 
Action: Mouse moved to (518, 272)
Screenshot: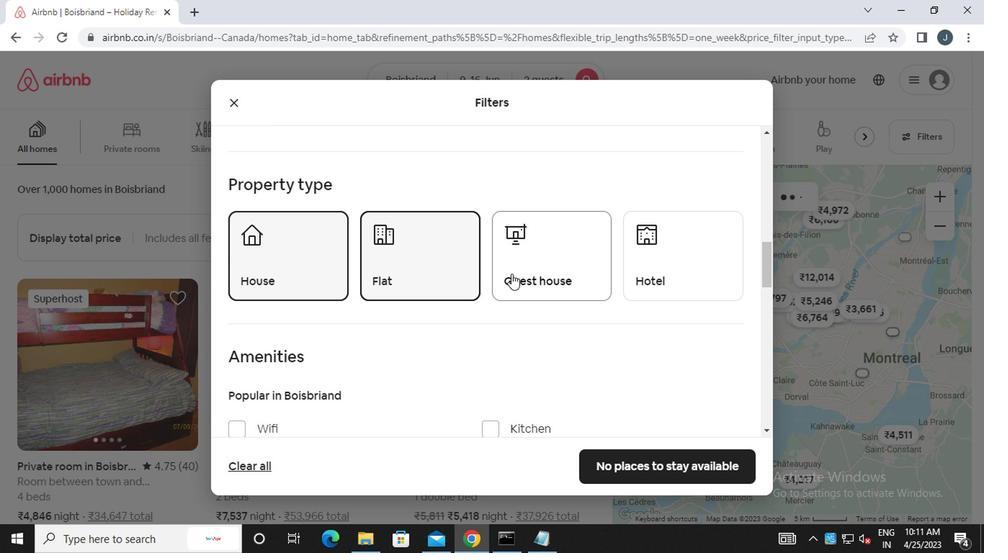 
Action: Mouse pressed left at (518, 272)
Screenshot: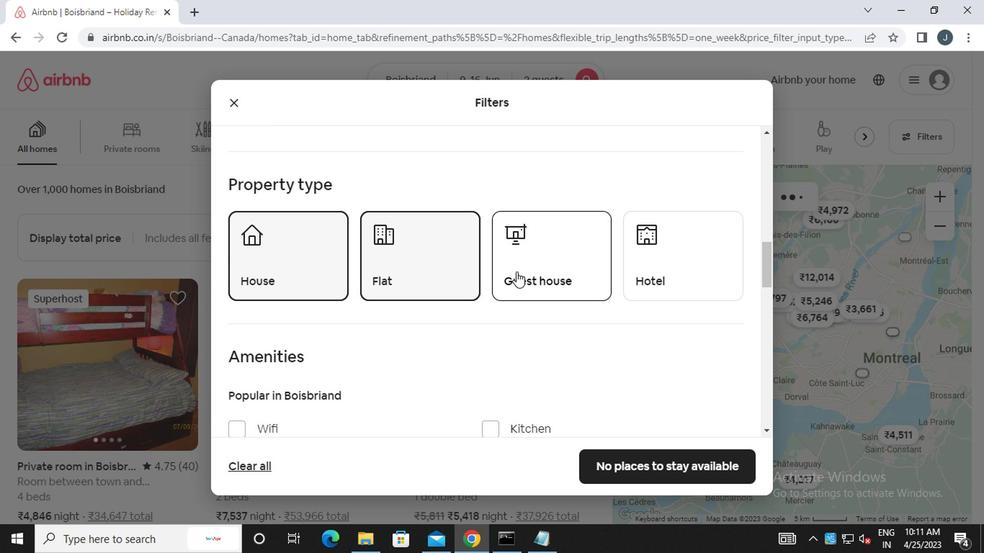
Action: Mouse moved to (513, 274)
Screenshot: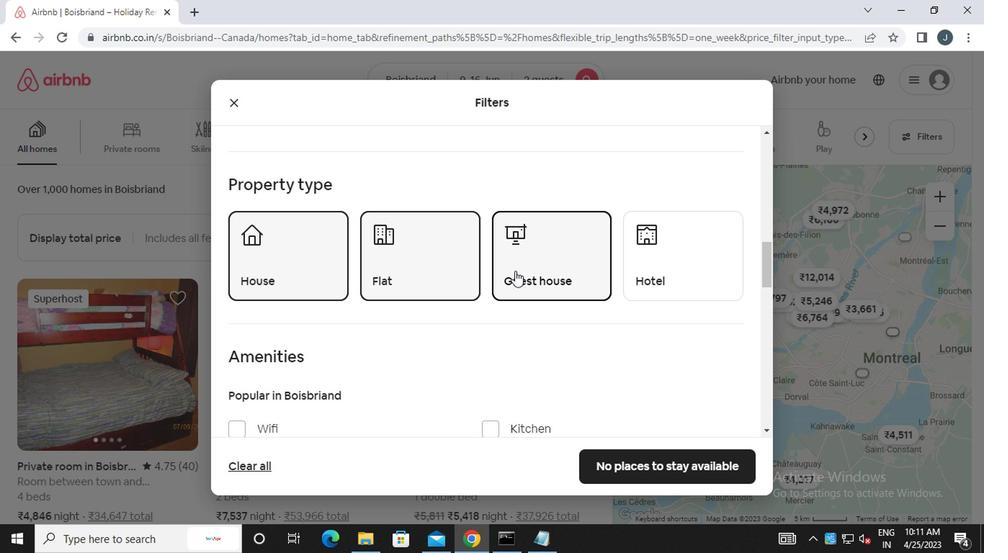 
Action: Mouse scrolled (513, 273) with delta (0, 0)
Screenshot: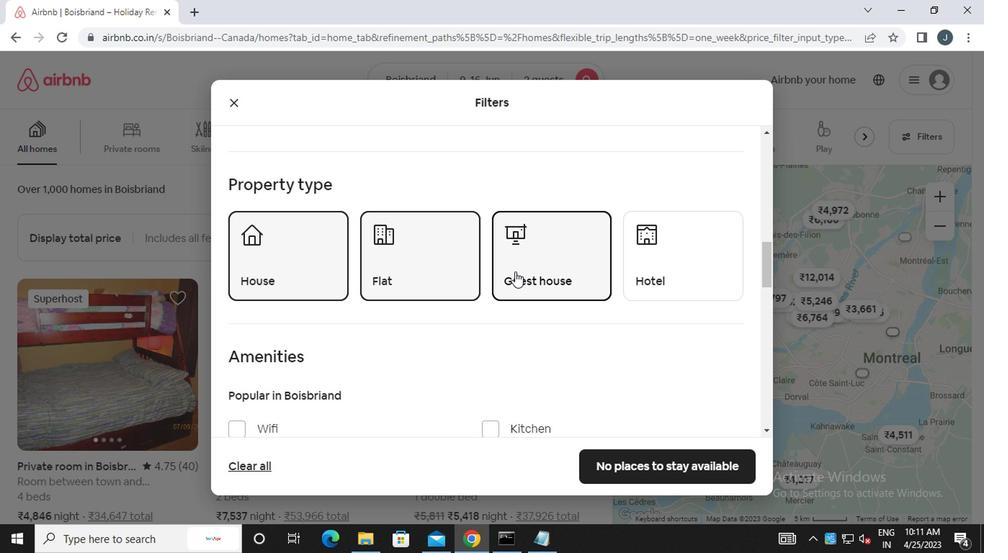 
Action: Mouse scrolled (513, 273) with delta (0, 0)
Screenshot: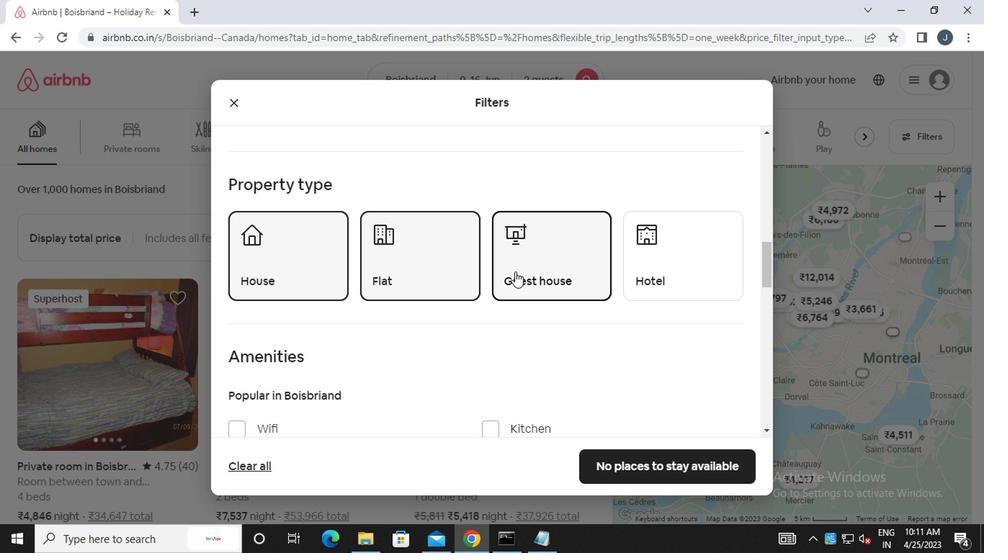 
Action: Mouse scrolled (513, 273) with delta (0, 0)
Screenshot: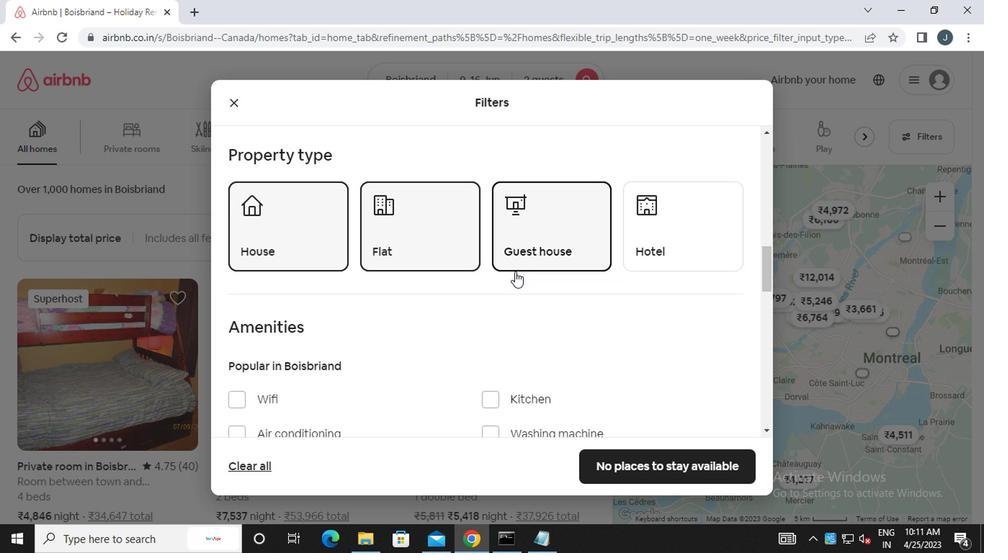 
Action: Mouse moved to (508, 274)
Screenshot: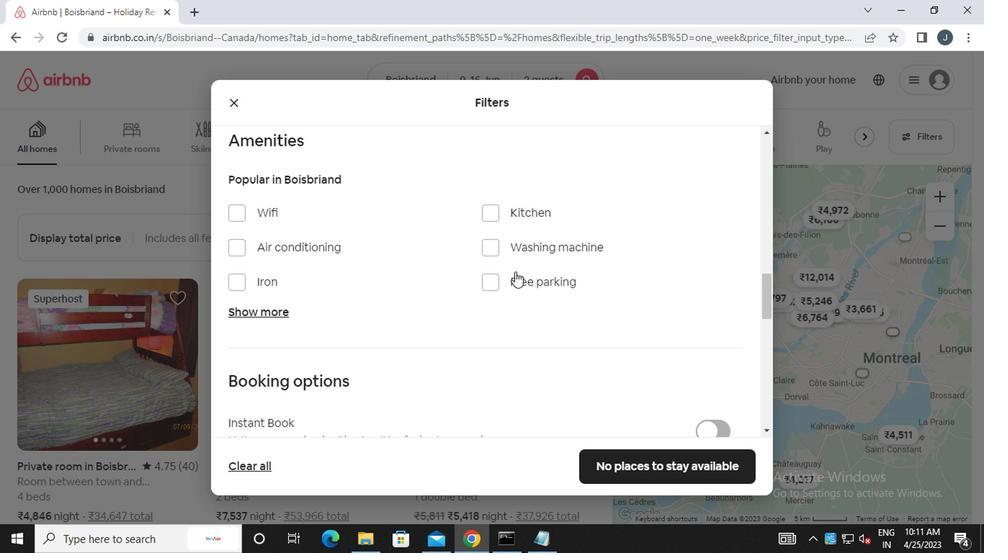 
Action: Mouse scrolled (508, 273) with delta (0, 0)
Screenshot: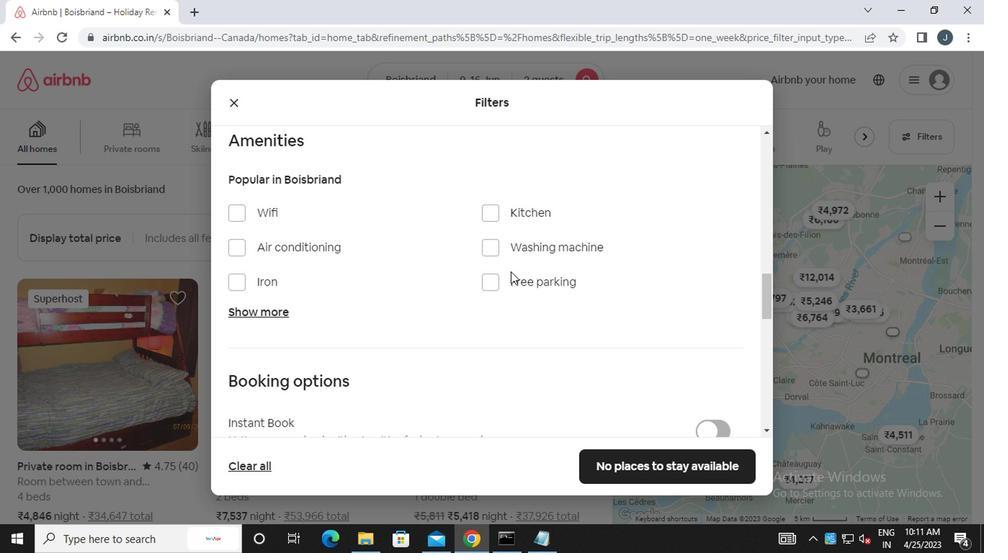 
Action: Mouse scrolled (508, 273) with delta (0, 0)
Screenshot: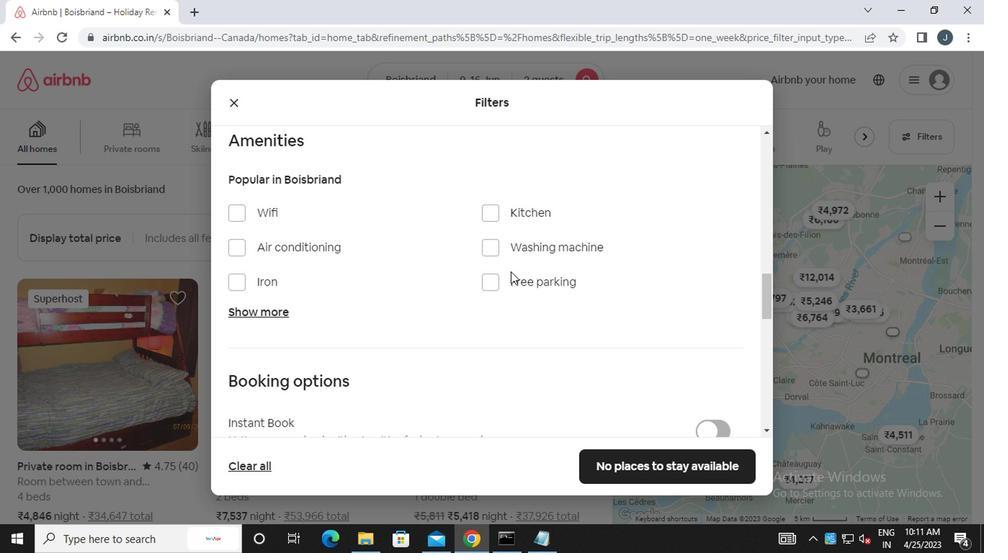
Action: Mouse scrolled (508, 273) with delta (0, 0)
Screenshot: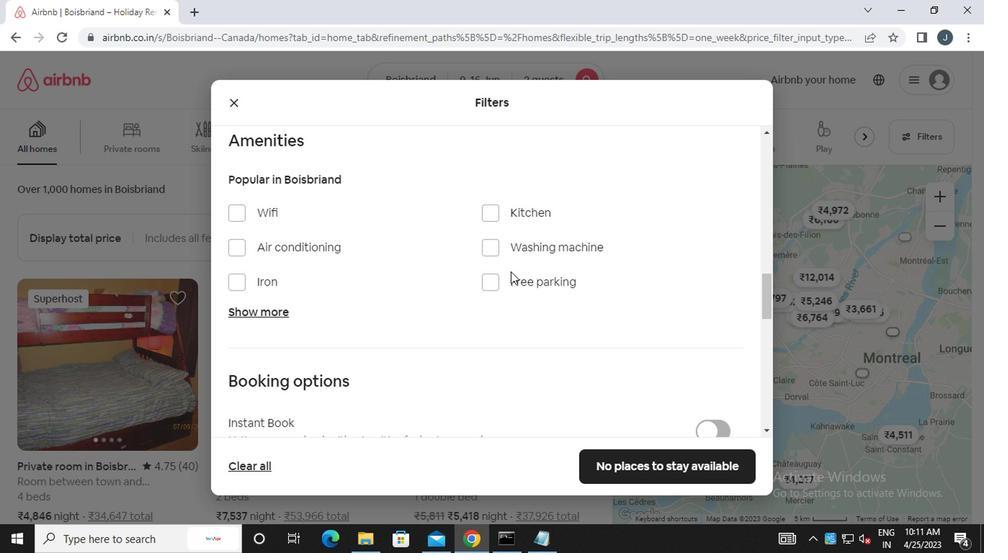 
Action: Mouse moved to (720, 258)
Screenshot: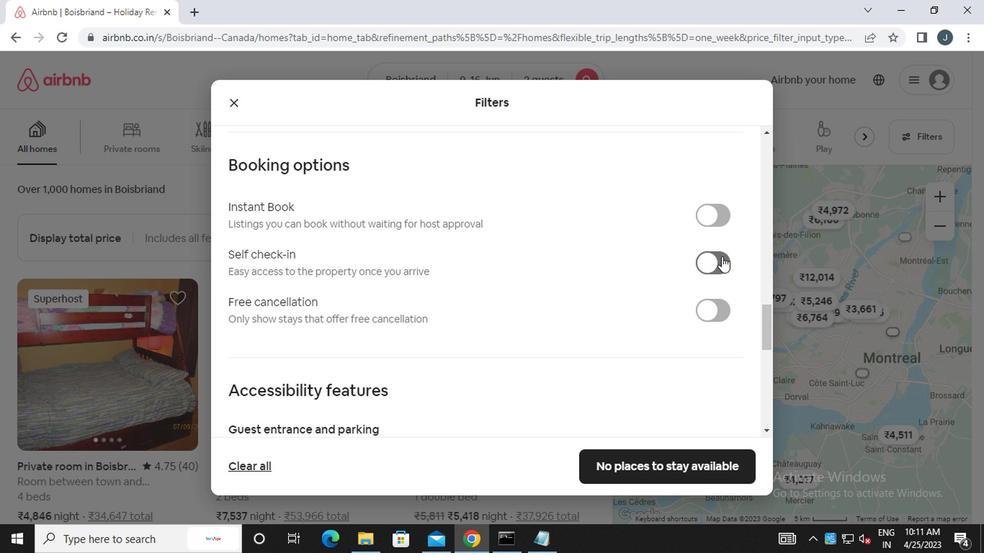 
Action: Mouse pressed left at (720, 258)
Screenshot: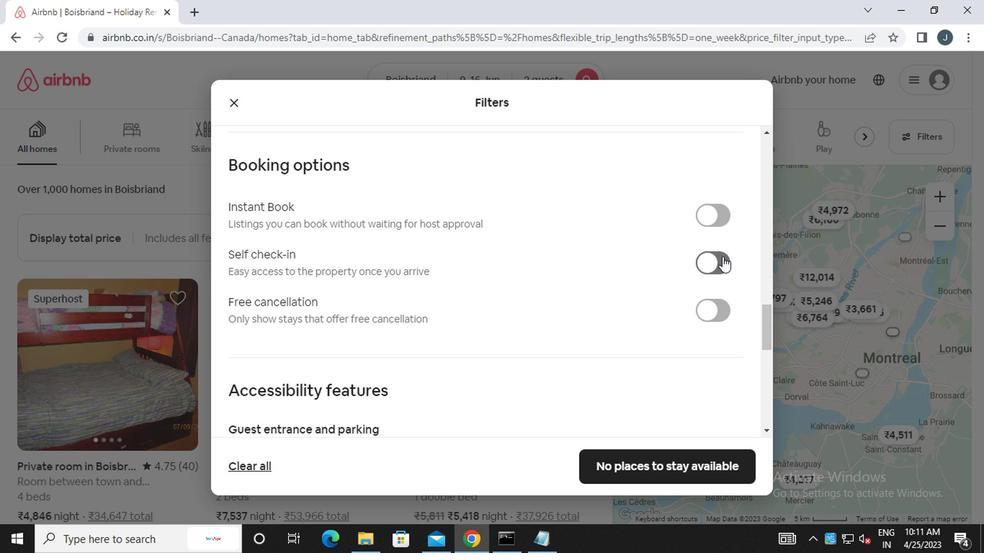 
Action: Mouse moved to (497, 298)
Screenshot: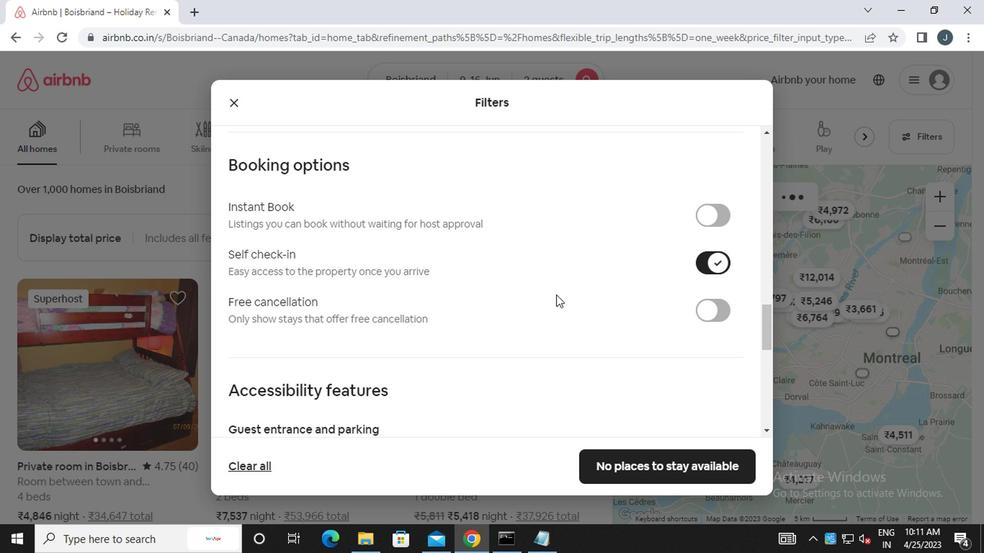 
Action: Mouse scrolled (497, 297) with delta (0, 0)
Screenshot: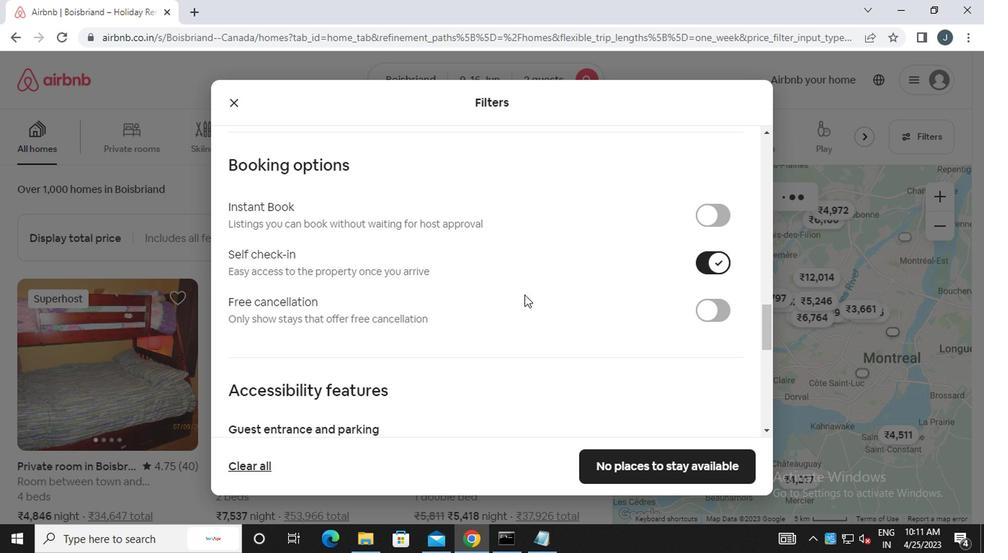 
Action: Mouse moved to (497, 298)
Screenshot: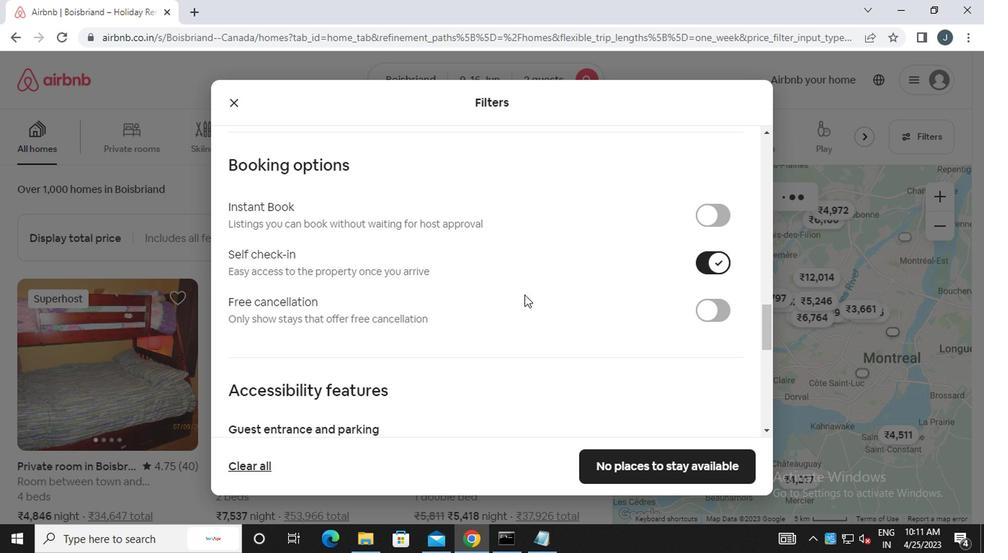
Action: Mouse scrolled (497, 297) with delta (0, 0)
Screenshot: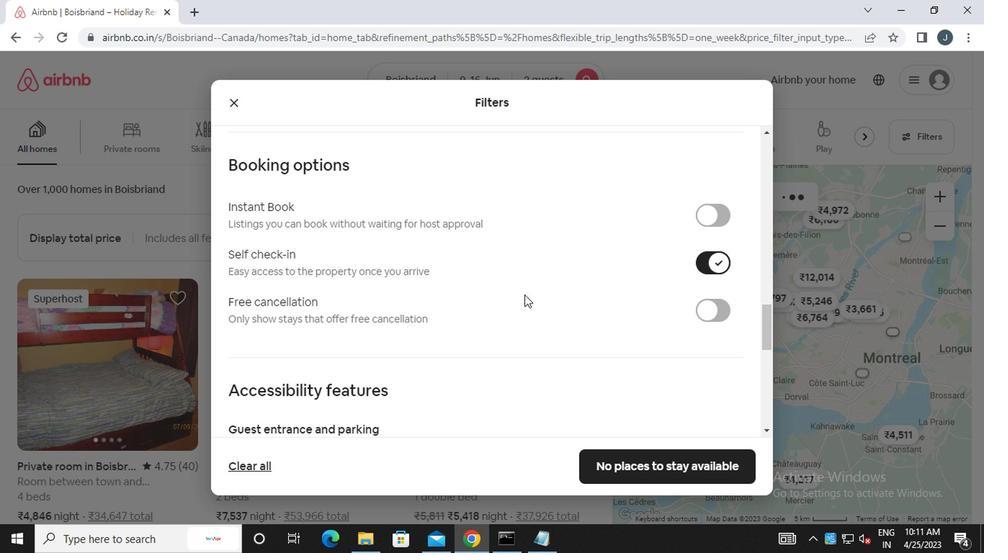 
Action: Mouse scrolled (497, 297) with delta (0, 0)
Screenshot: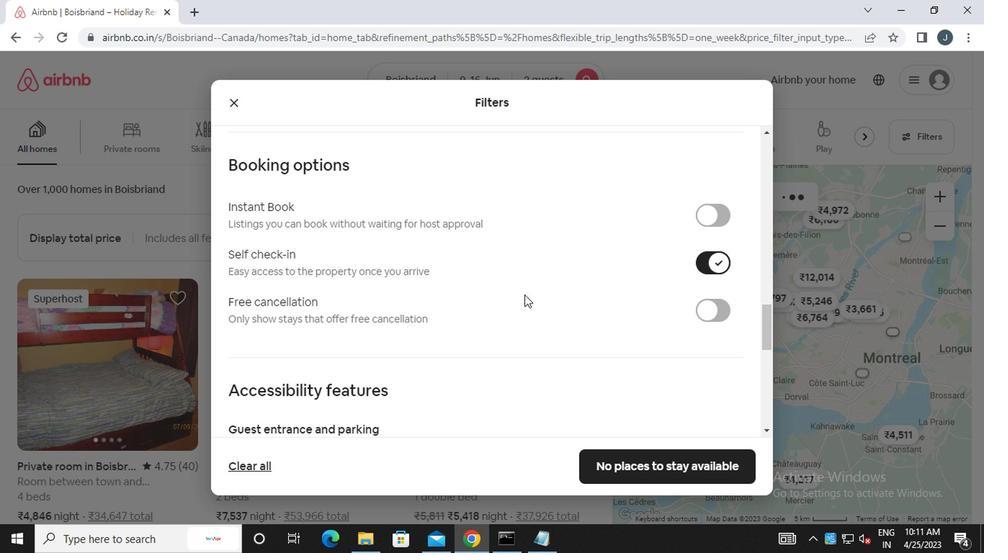 
Action: Mouse scrolled (497, 297) with delta (0, 0)
Screenshot: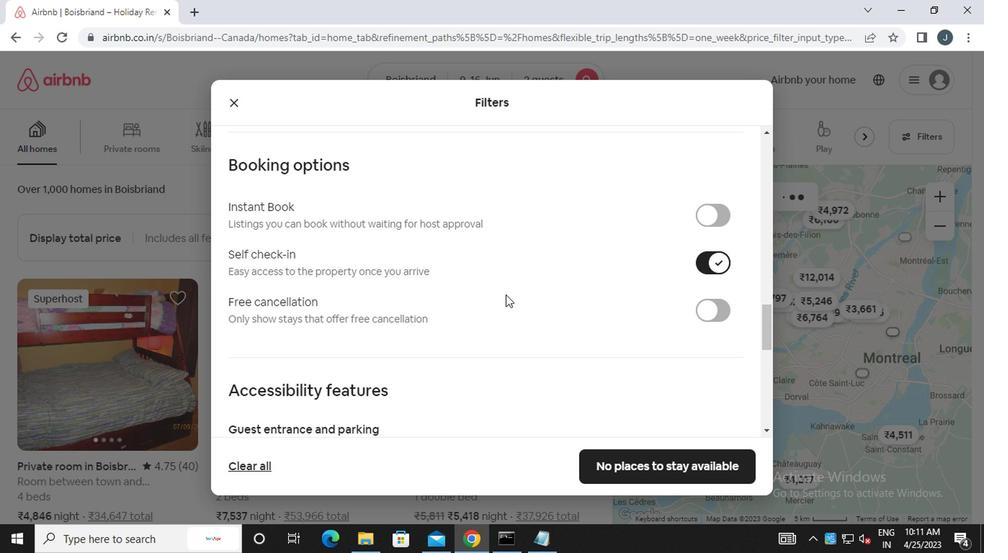 
Action: Mouse moved to (497, 298)
Screenshot: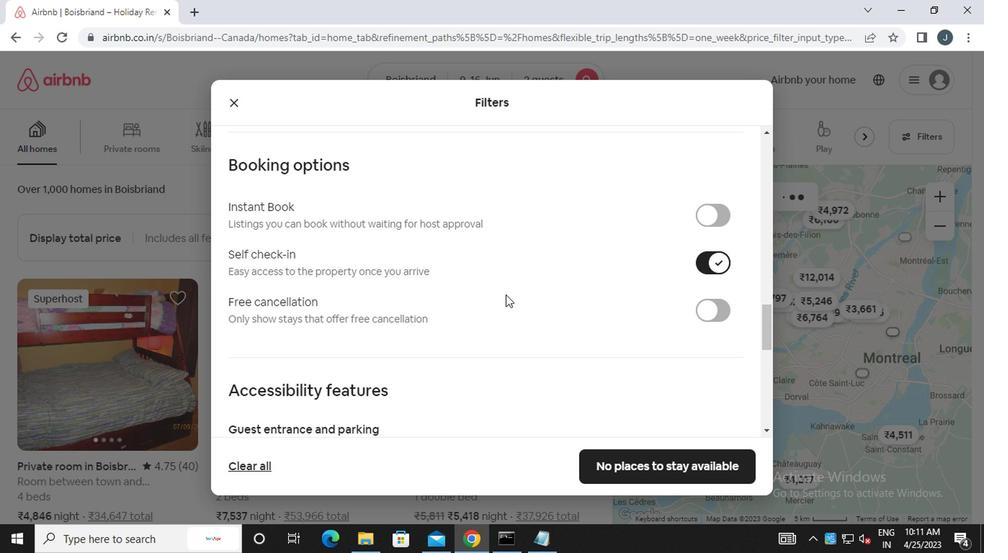 
Action: Mouse scrolled (497, 297) with delta (0, 0)
Screenshot: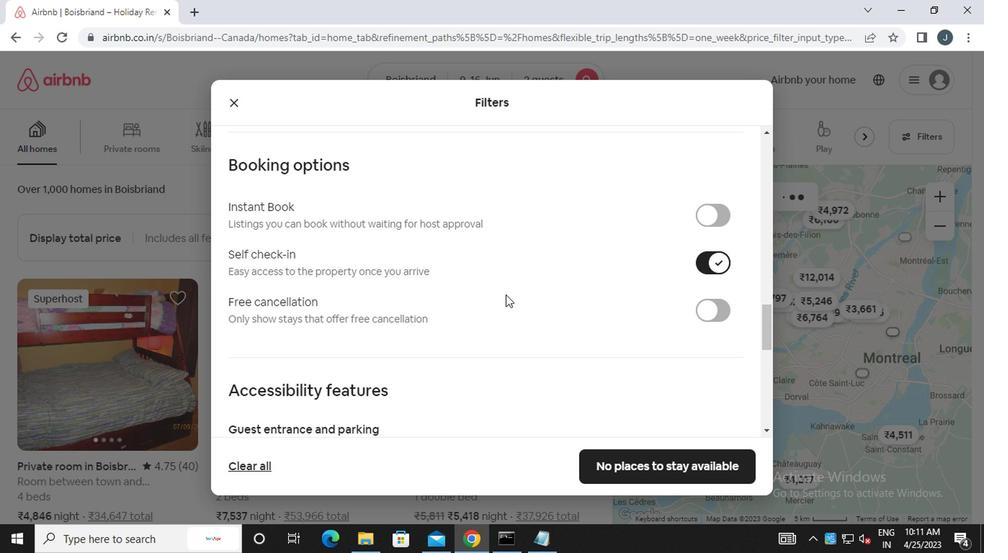 
Action: Mouse moved to (496, 298)
Screenshot: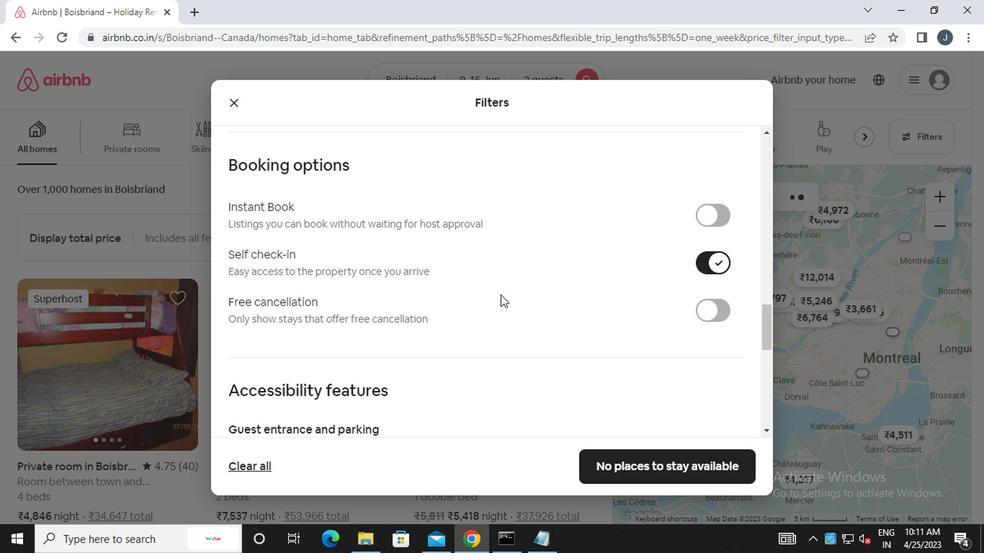 
Action: Mouse scrolled (496, 297) with delta (0, 0)
Screenshot: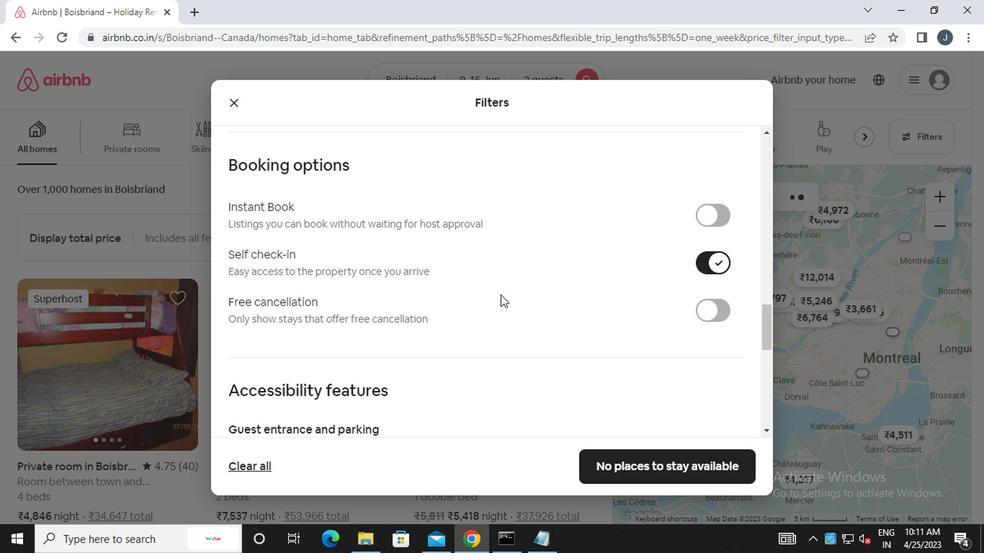 
Action: Mouse moved to (495, 298)
Screenshot: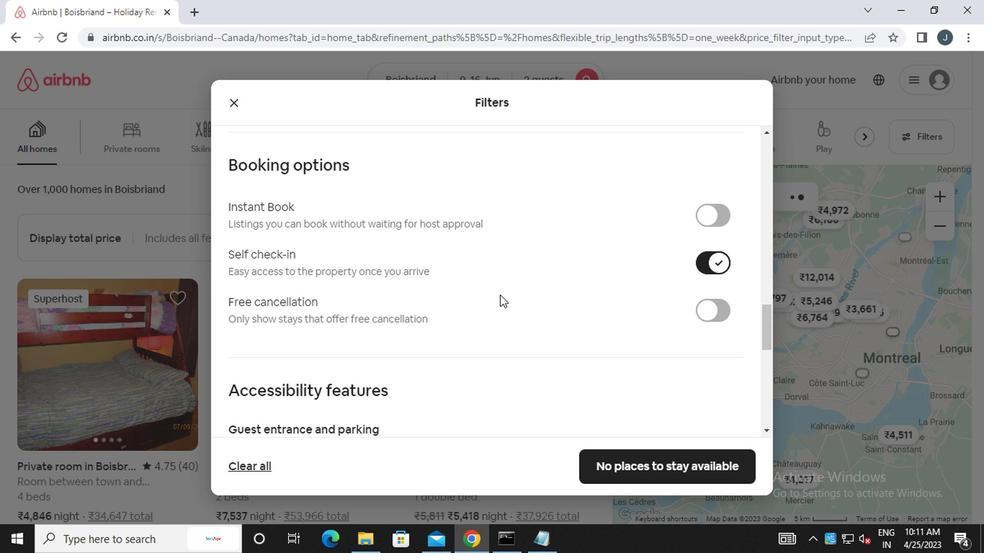 
Action: Mouse scrolled (495, 297) with delta (0, 0)
Screenshot: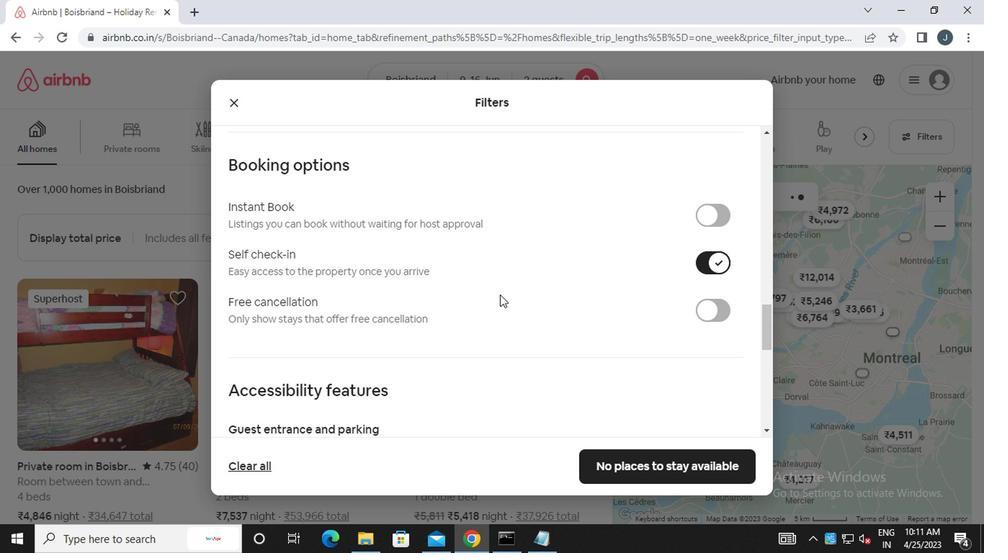 
Action: Mouse moved to (237, 353)
Screenshot: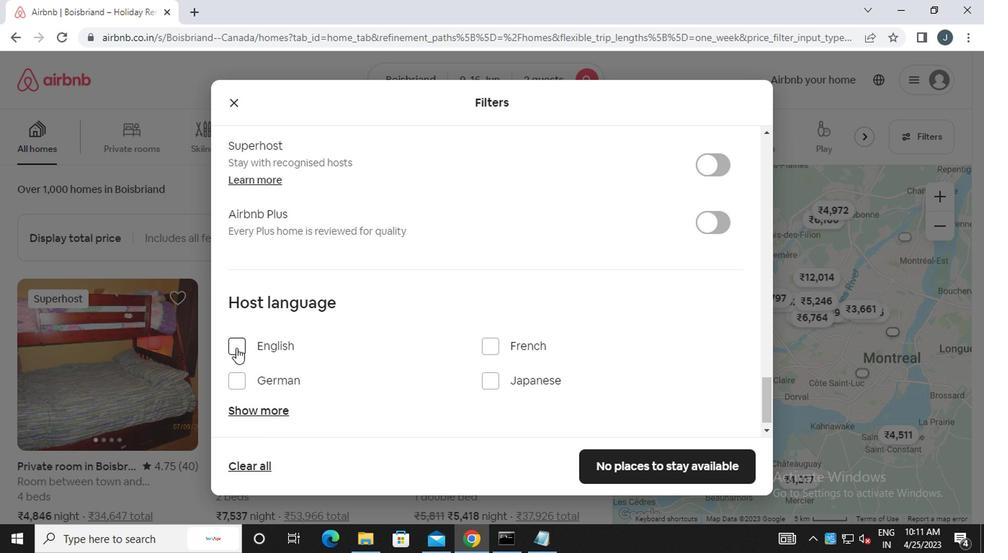 
Action: Mouse pressed left at (237, 353)
Screenshot: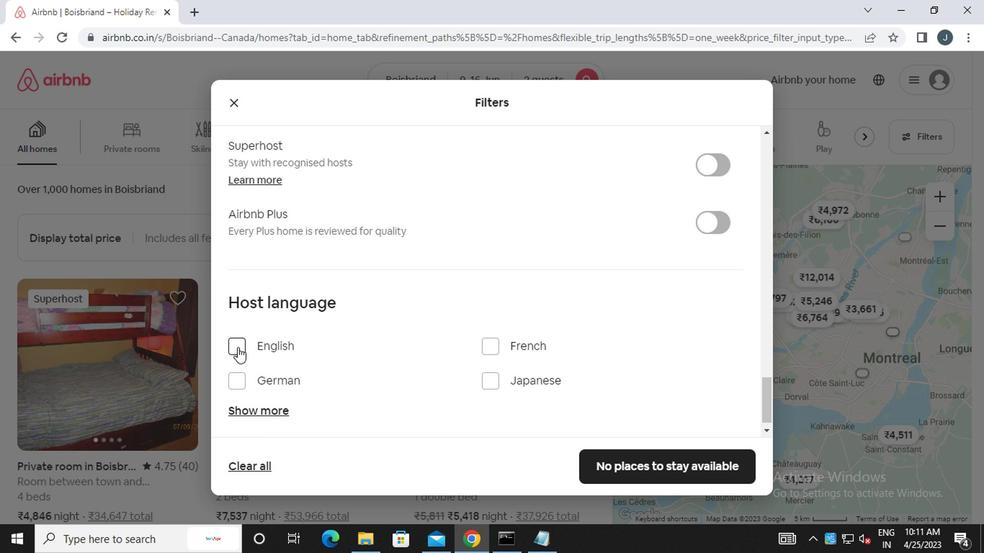 
Action: Mouse moved to (639, 469)
Screenshot: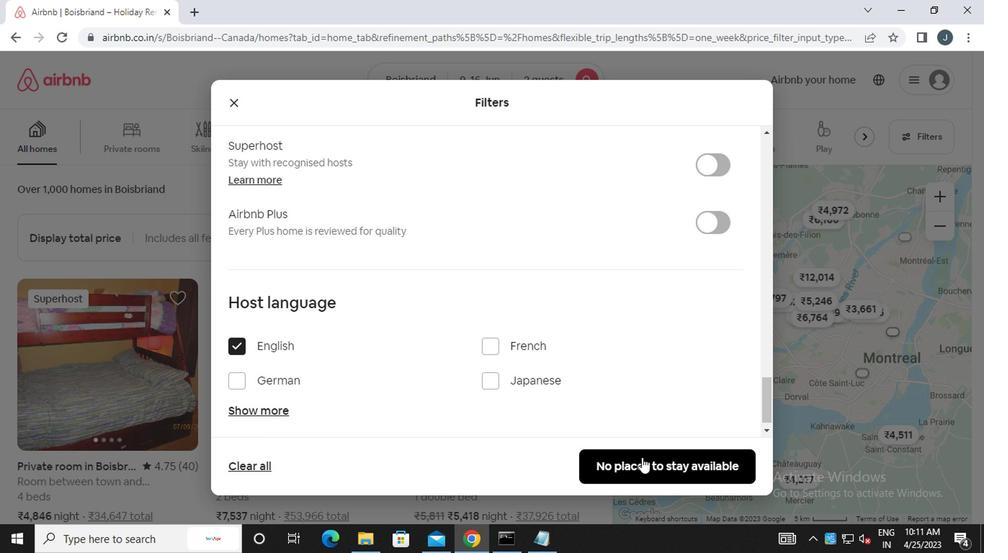 
Action: Mouse pressed left at (639, 469)
Screenshot: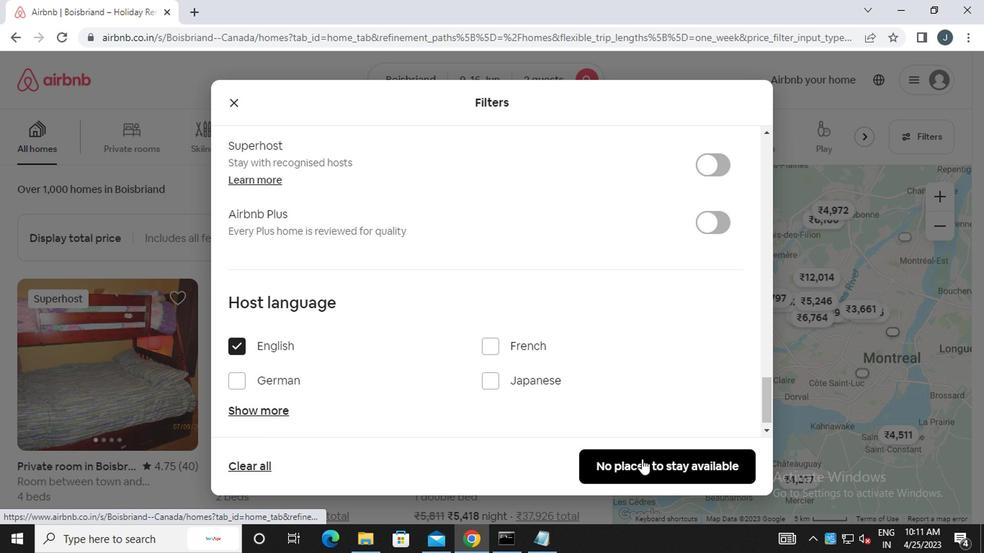 
Action: Mouse moved to (626, 459)
Screenshot: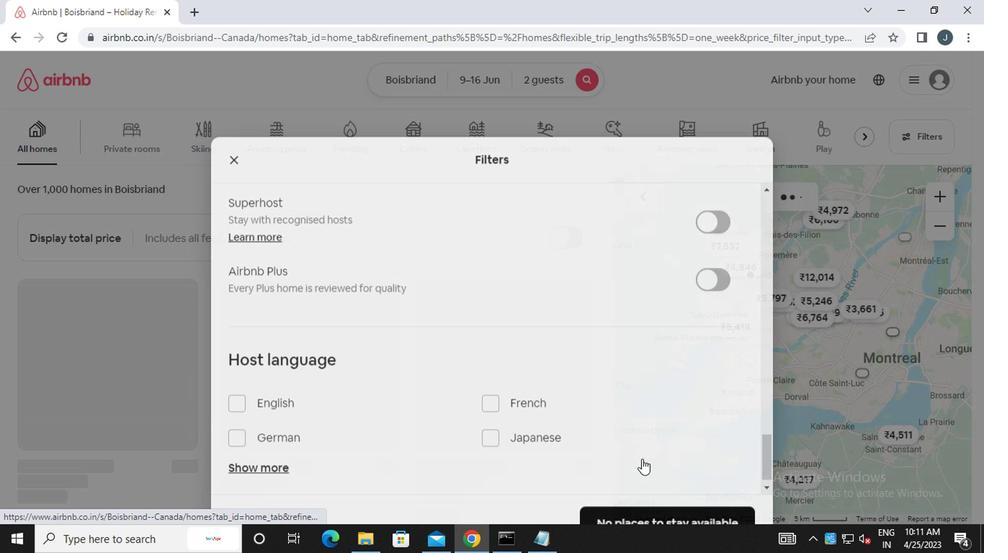 
